 Task: Plan a event for the business model canvas workshop.
Action: Mouse moved to (147, 324)
Screenshot: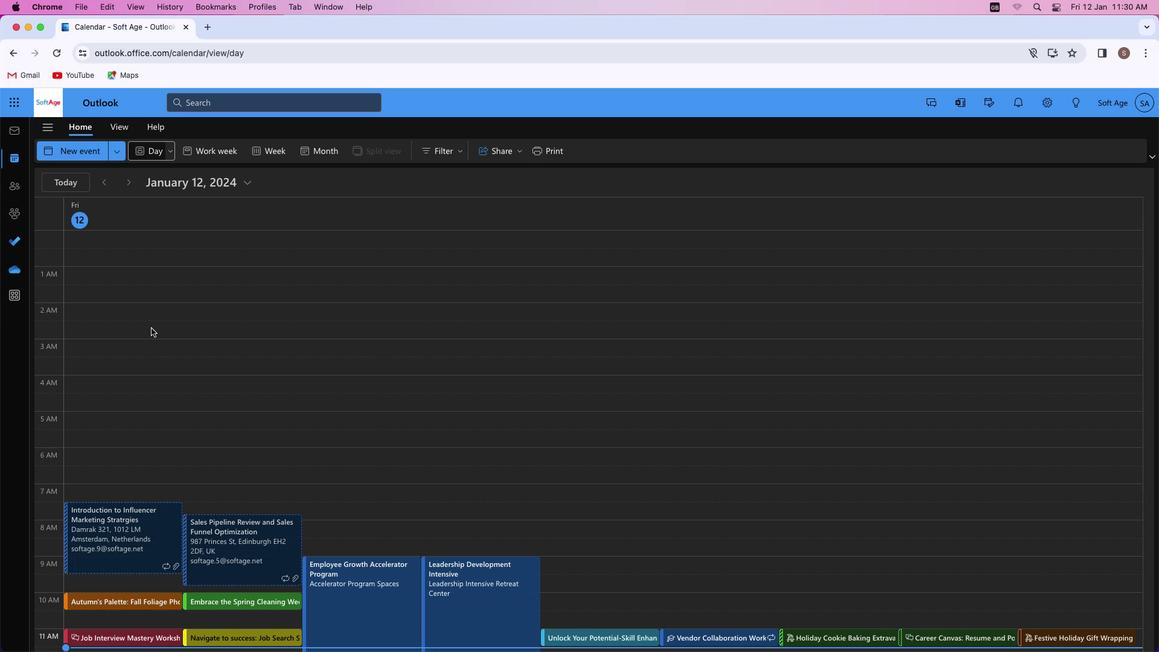 
Action: Mouse pressed left at (147, 324)
Screenshot: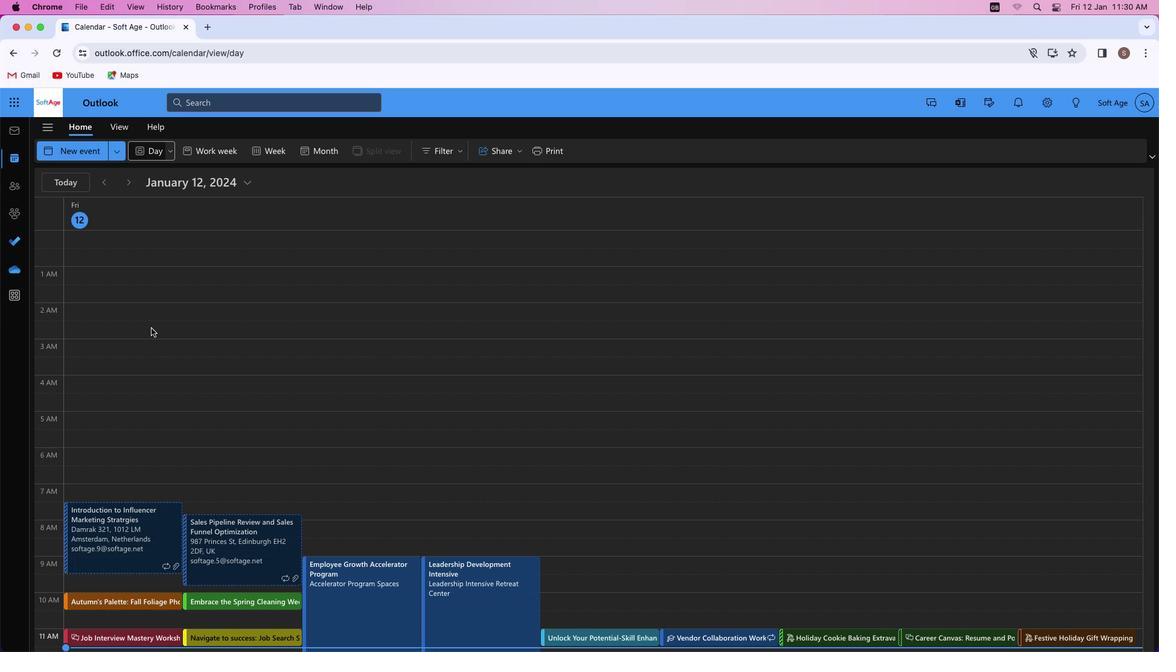 
Action: Mouse moved to (71, 143)
Screenshot: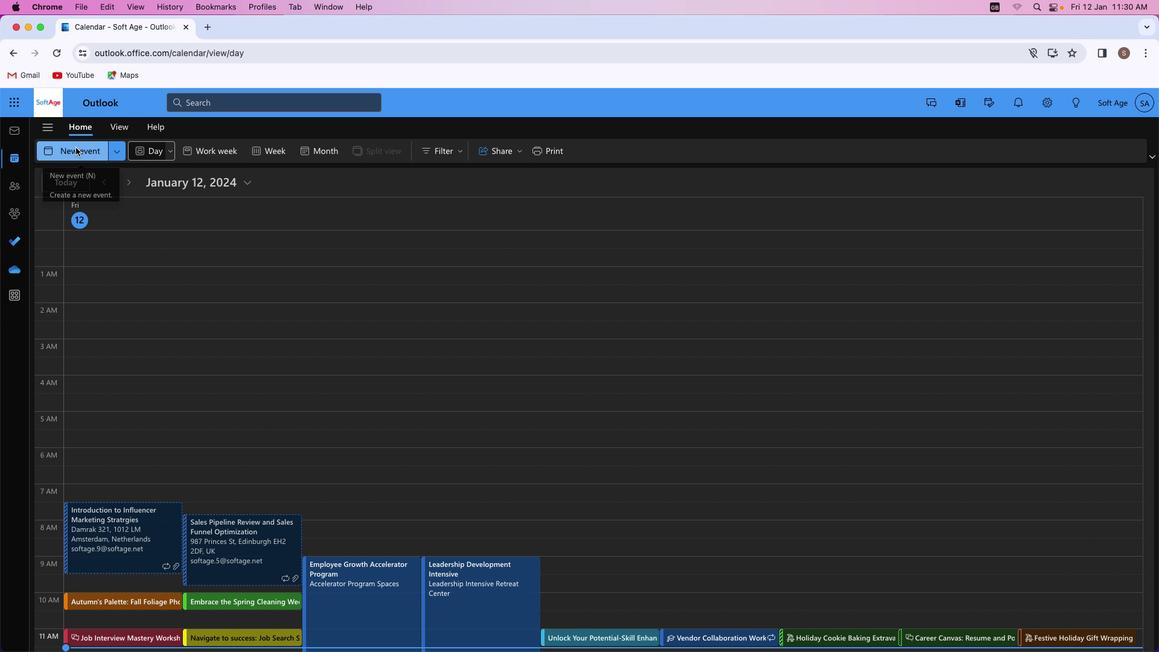 
Action: Mouse pressed left at (71, 143)
Screenshot: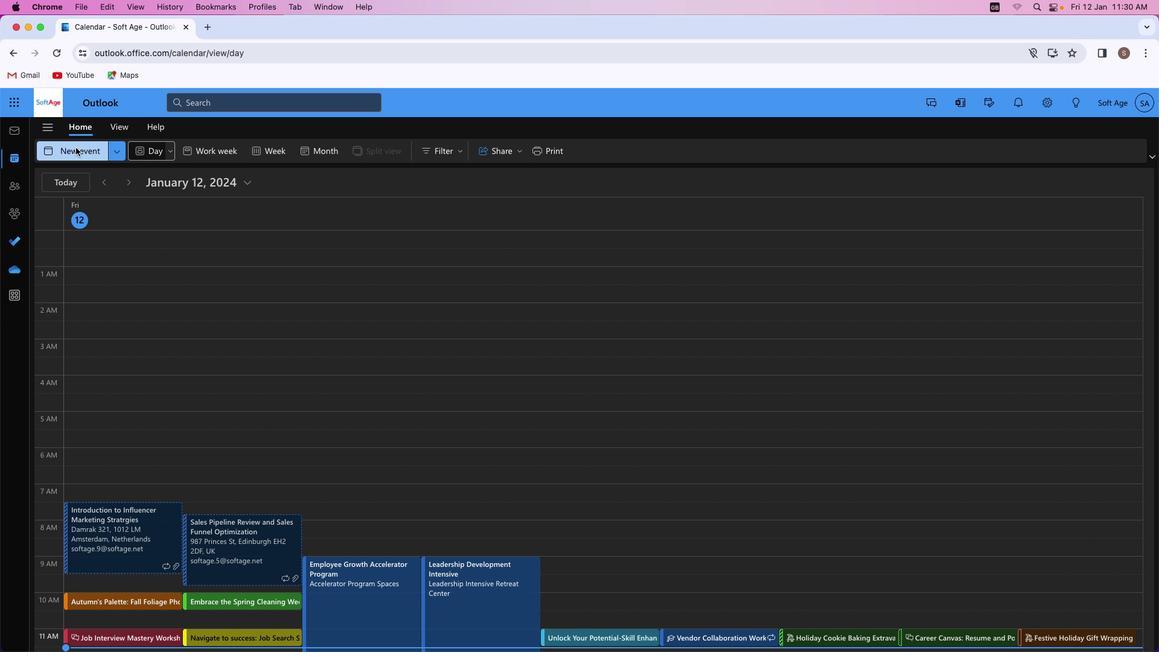 
Action: Mouse moved to (309, 224)
Screenshot: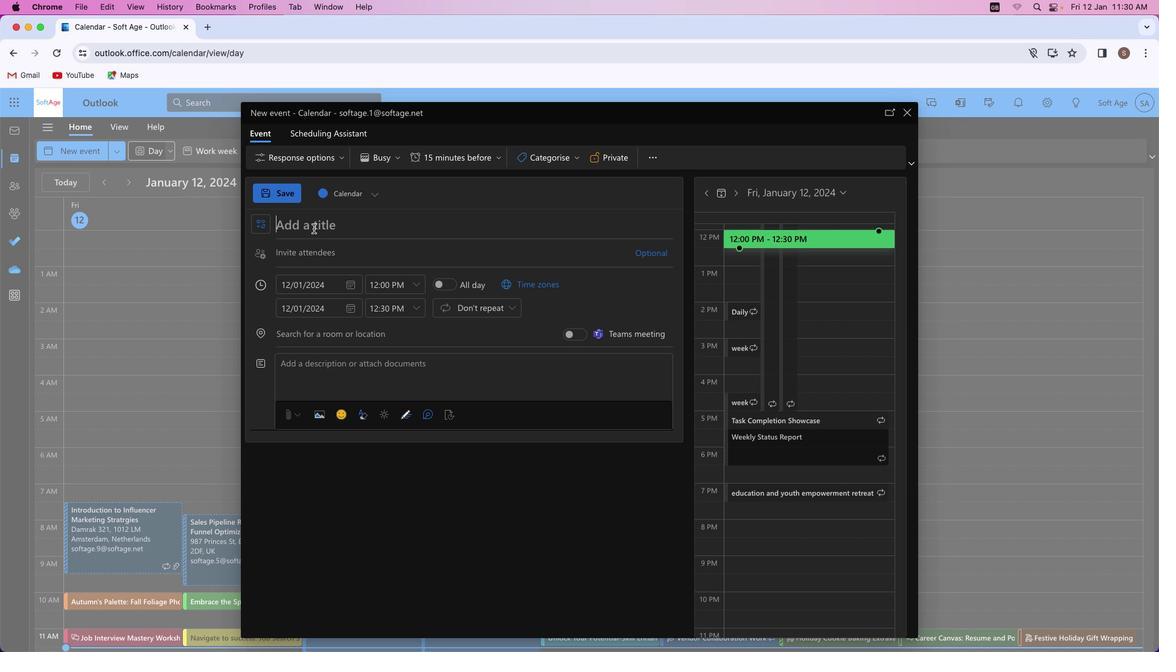 
Action: Mouse pressed left at (309, 224)
Screenshot: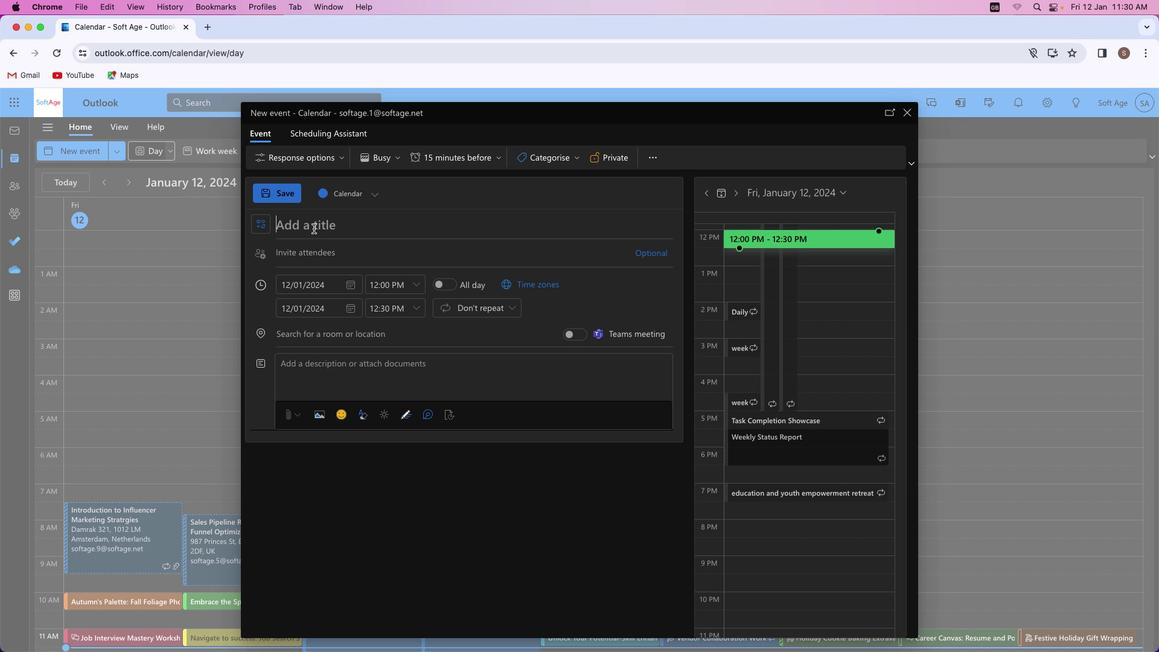 
Action: Key pressed Key.shift_r'B''l''u''e''p''r''i''n''t'Key.spaceKey.shift_r'B''r''i''l''l''i''a''n''c''e'Key.shift_r':'Key.spaceKey.shift'B''u''s''i''n''e''s''s'Key.spaceKey.shift_r'M''o''d''e''l'Key.spaceKey.shift'C''a''n''v''a''s'Key.spaceKey.shift'W''o''r''k''s''h''o''p'
Screenshot: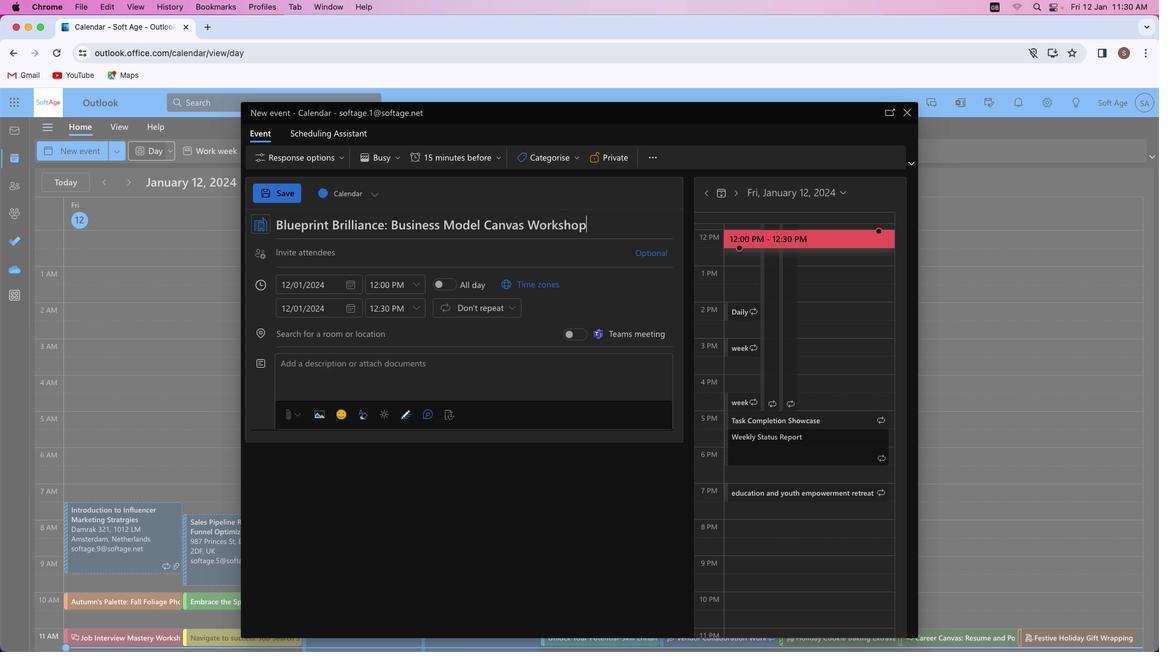 
Action: Mouse moved to (283, 248)
Screenshot: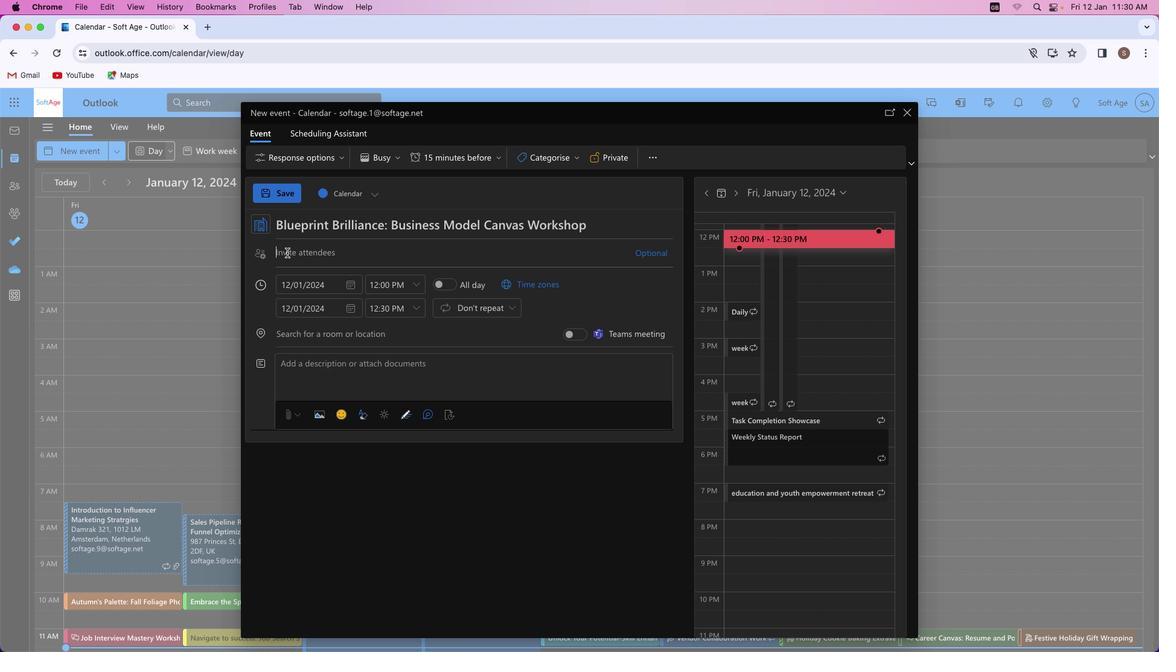 
Action: Mouse pressed left at (283, 248)
Screenshot: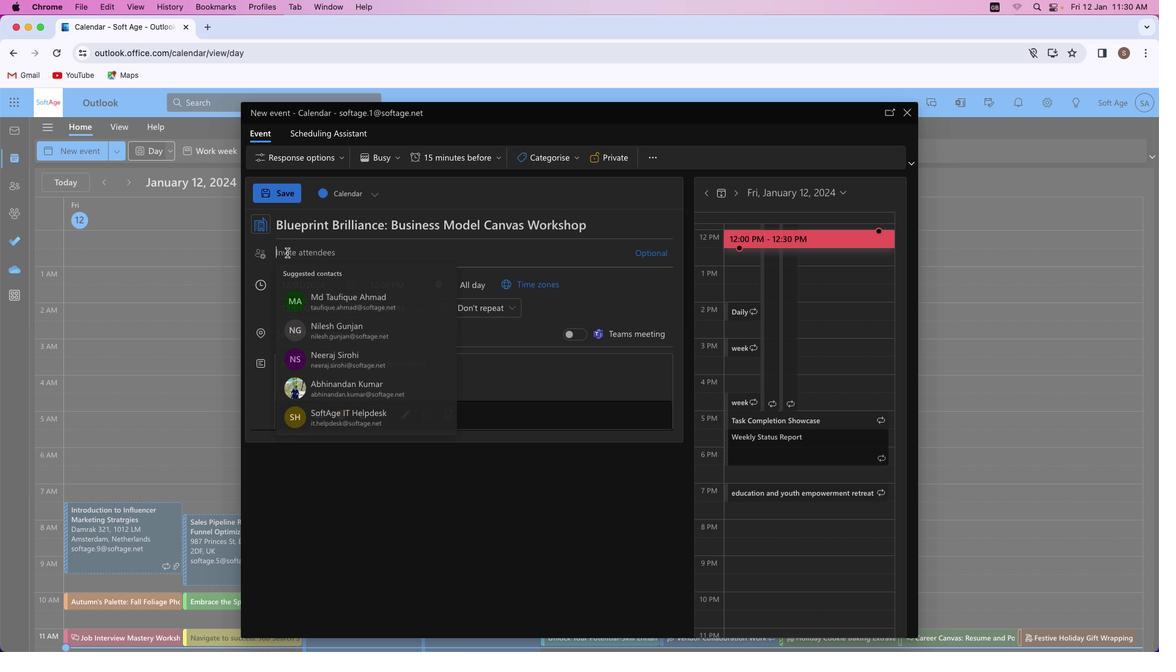 
Action: Key pressed Key.shift'A''k''a''s''h''r''a''j''p''u''t'Key.shift'@''o''u''t''l''o''o''k''.''c''o''m'
Screenshot: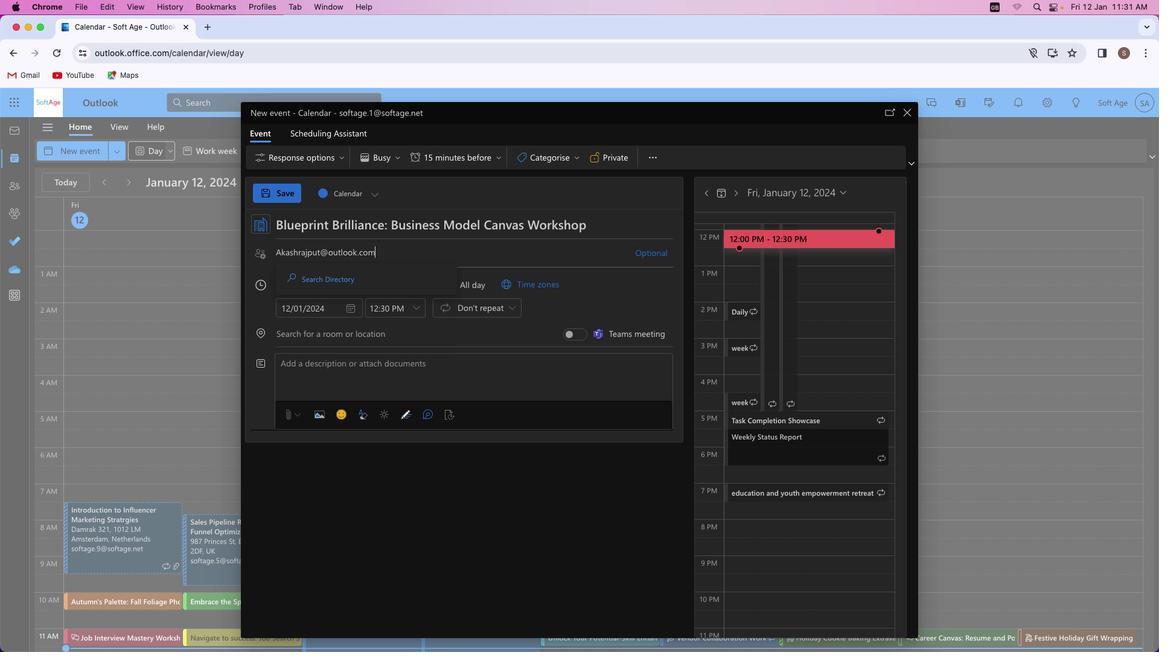 
Action: Mouse moved to (359, 270)
Screenshot: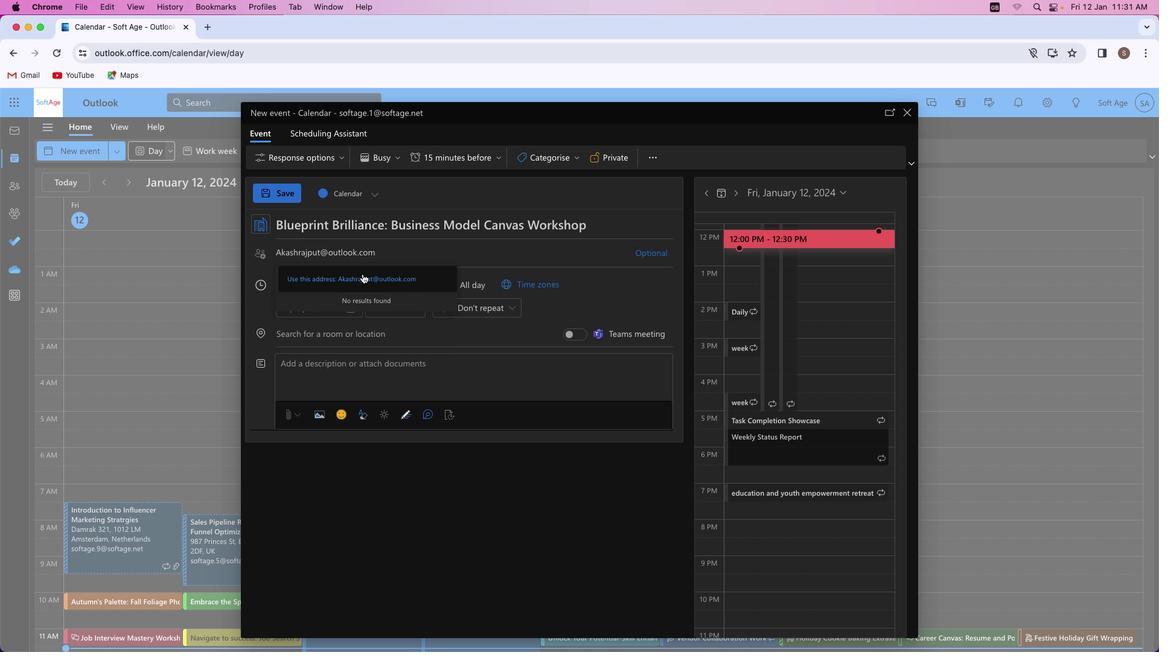 
Action: Mouse pressed left at (359, 270)
Screenshot: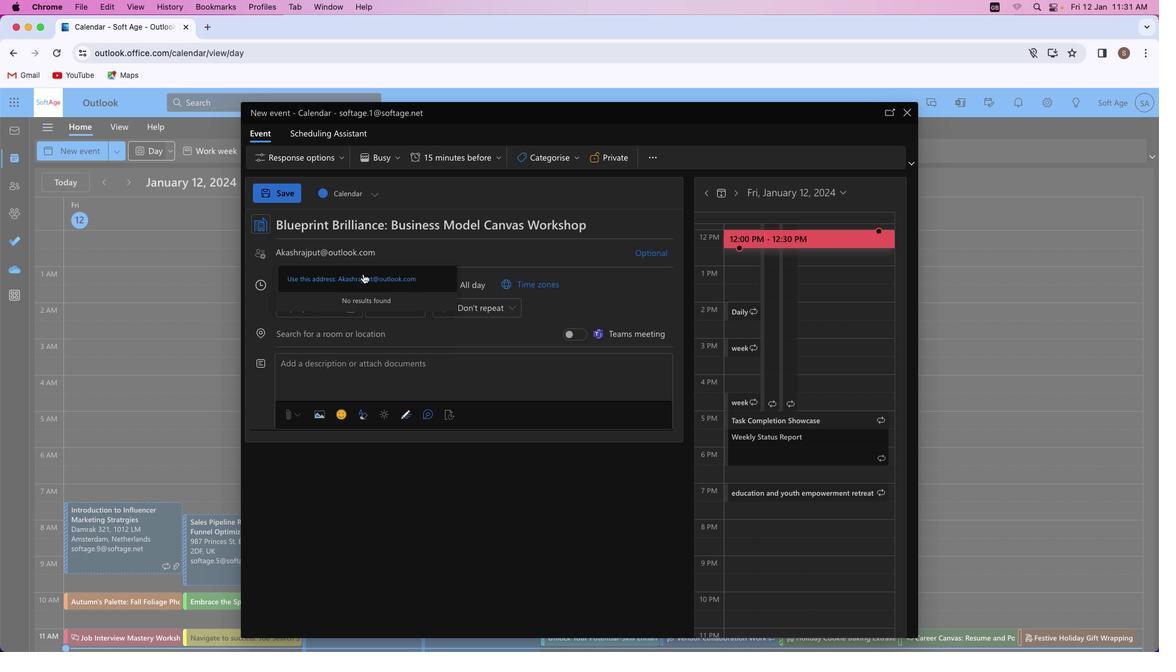 
Action: Mouse moved to (414, 274)
Screenshot: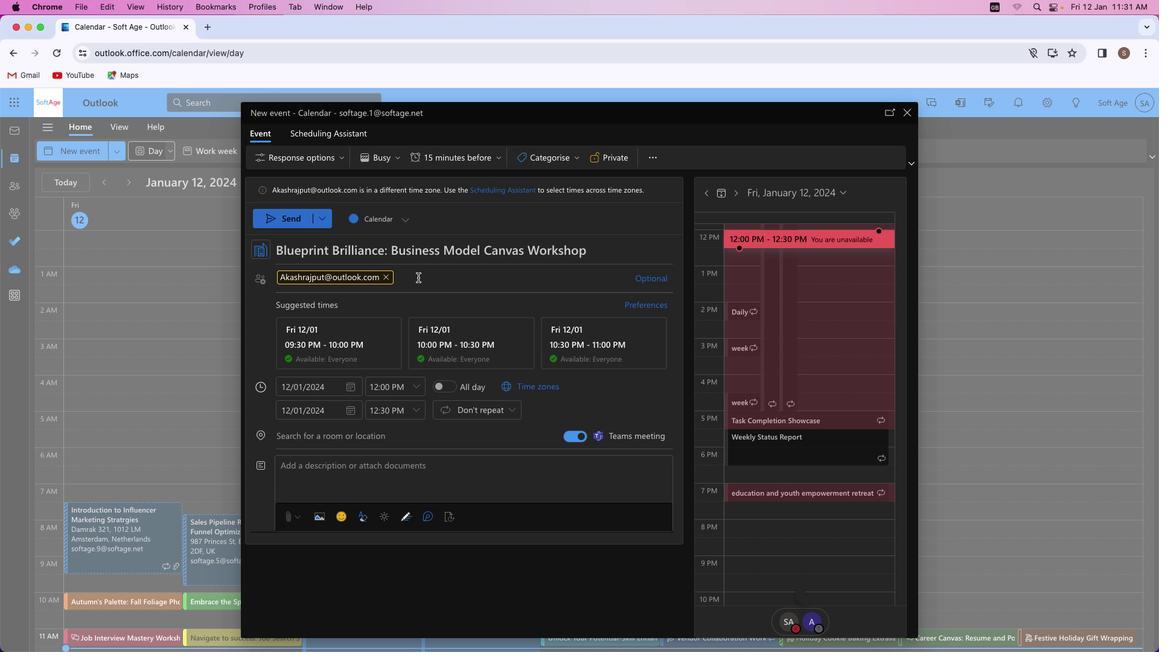 
Action: Key pressed 's''h''i''v''a''m''y''a''d''a''v''4''1'Key.shift'@''o''u''t''l''o''o''k''.''c''o''m'
Screenshot: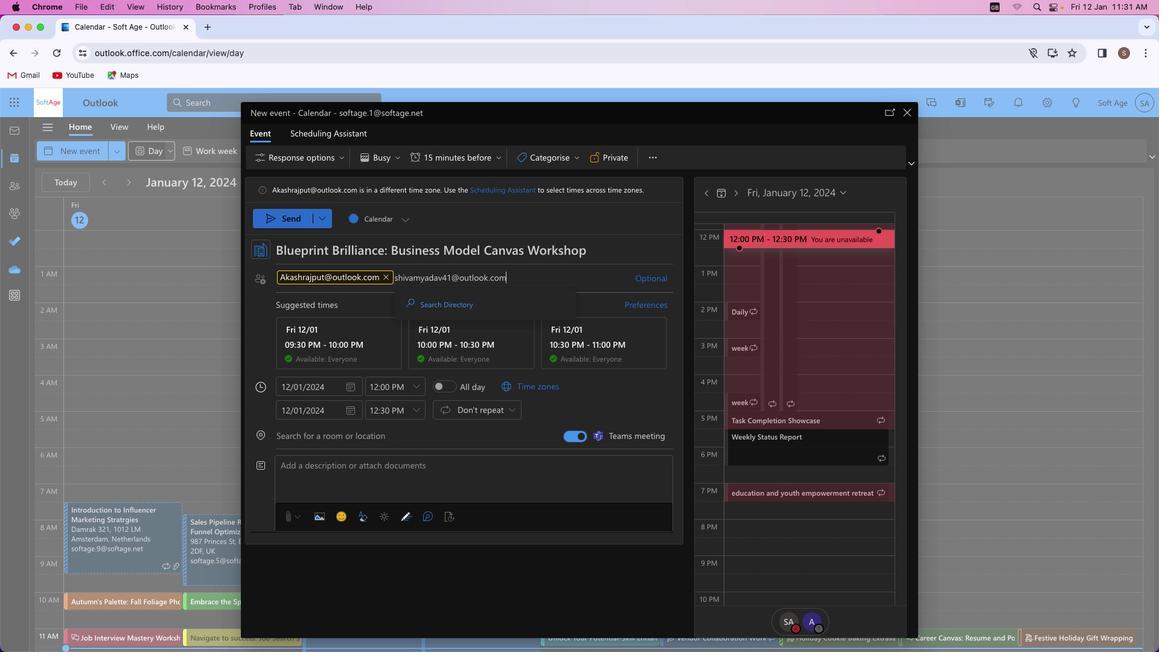 
Action: Mouse moved to (475, 299)
Screenshot: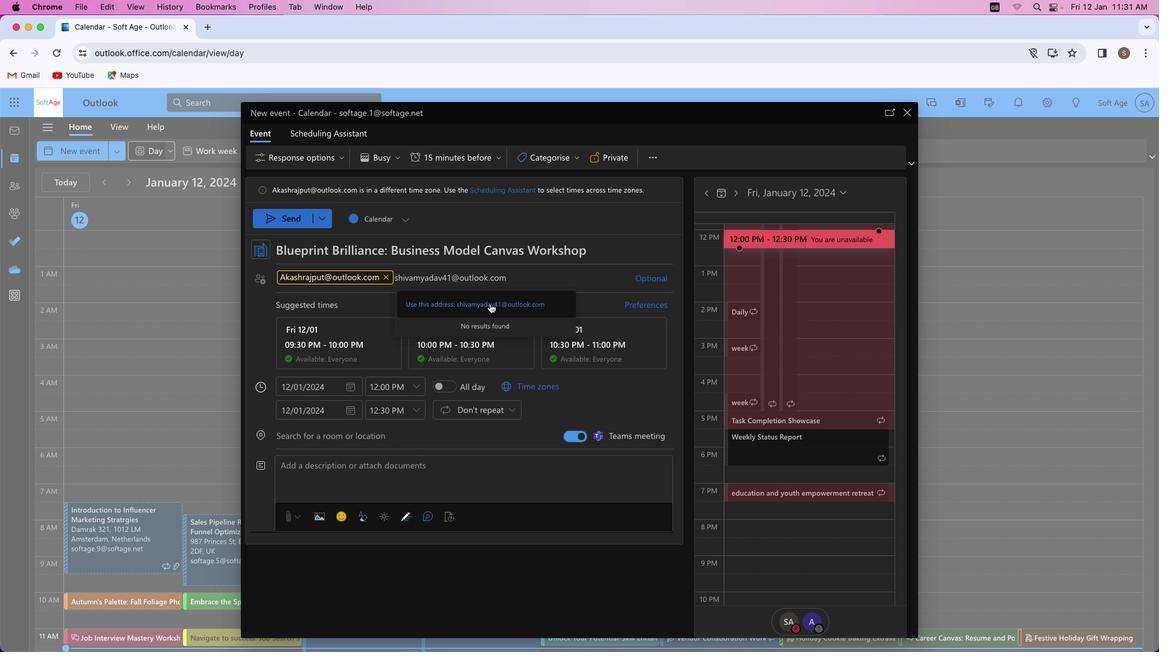 
Action: Mouse pressed left at (475, 299)
Screenshot: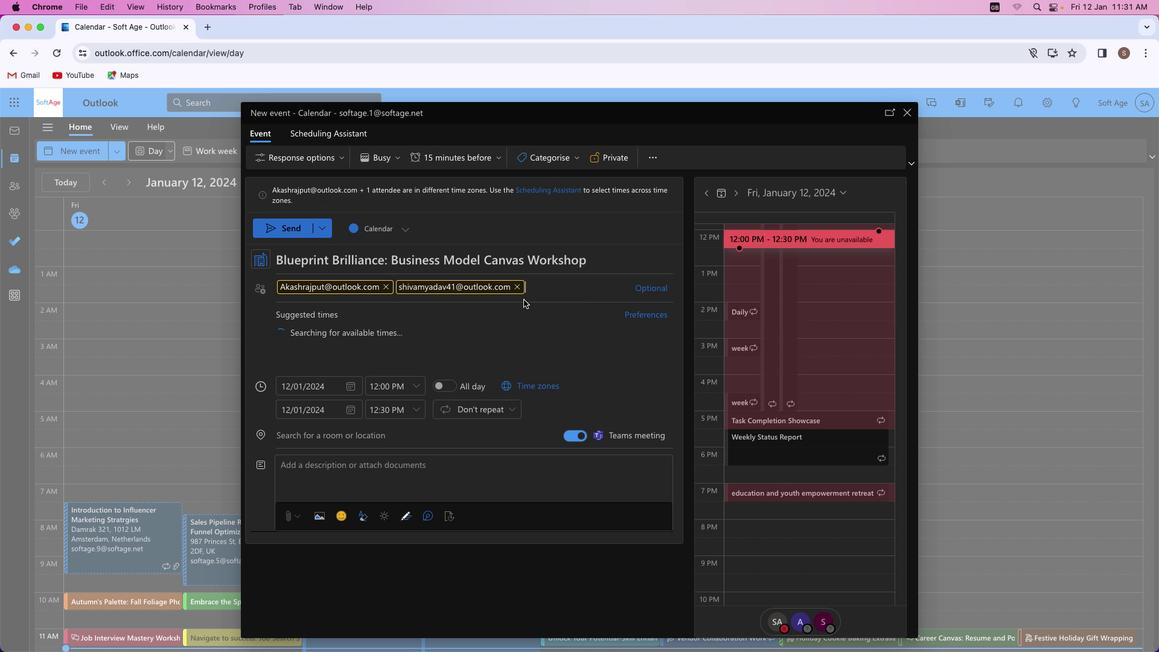 
Action: Mouse moved to (645, 289)
Screenshot: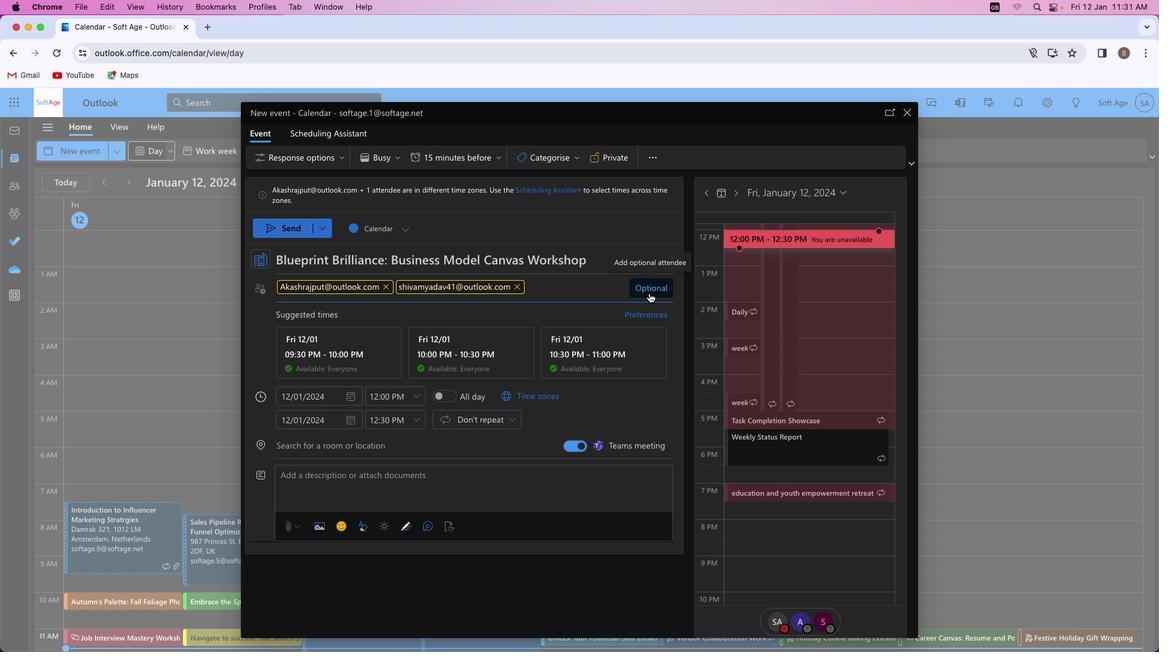 
Action: Mouse pressed left at (645, 289)
Screenshot: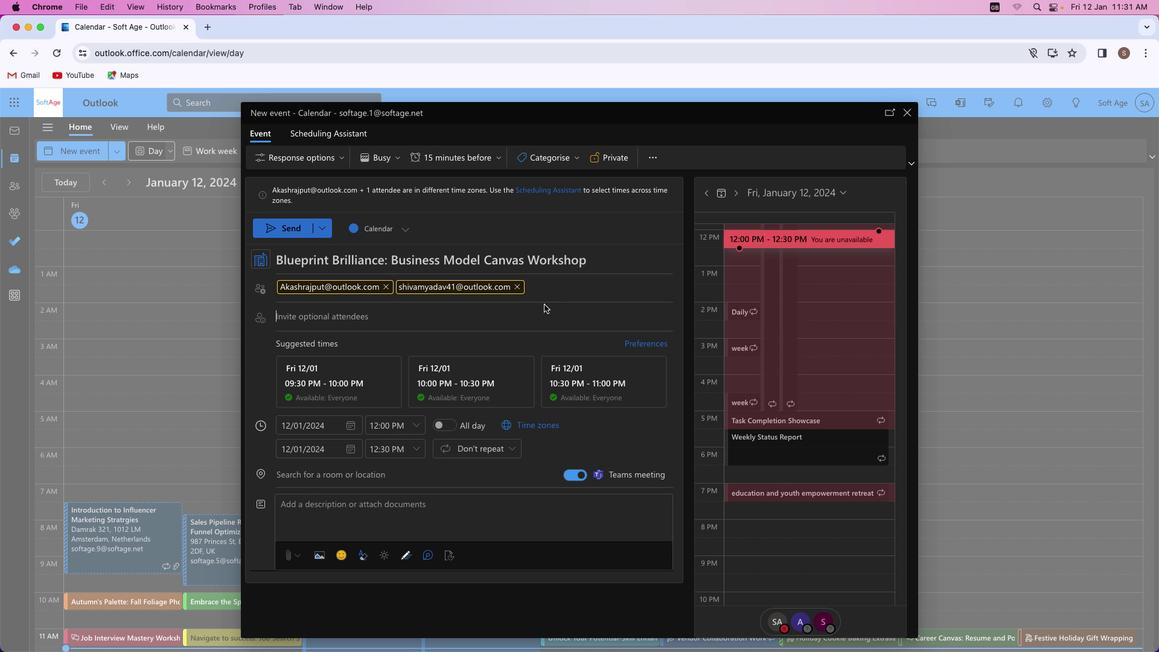 
Action: Mouse moved to (379, 317)
Screenshot: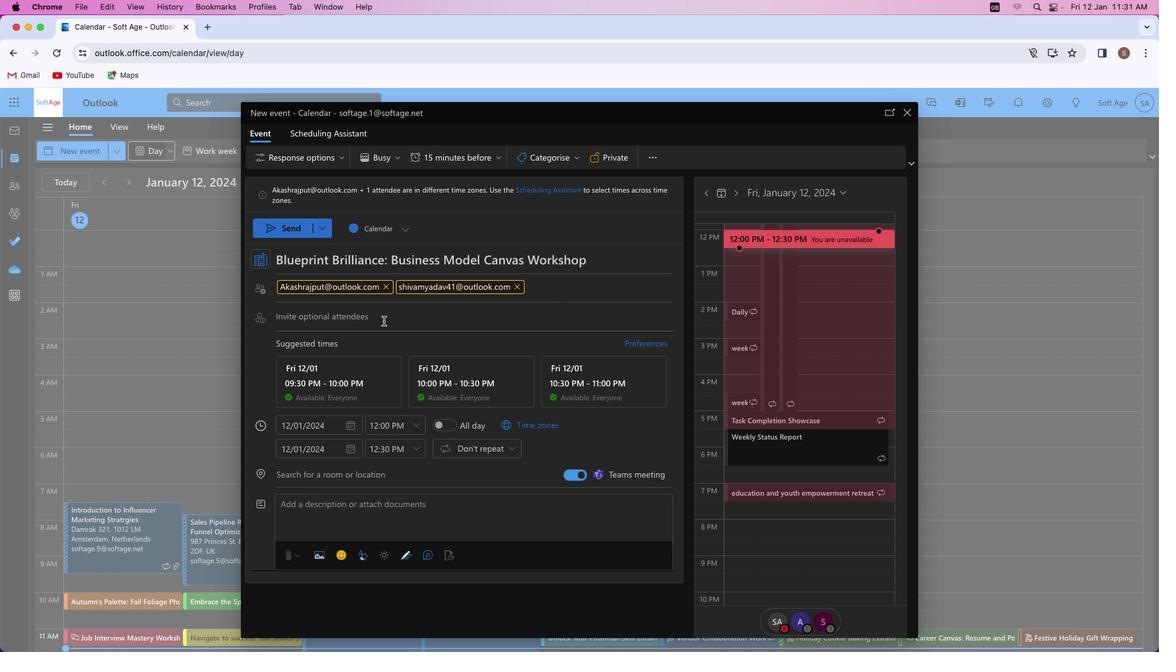 
Action: Key pressed Key.shift_r'M''u''n''e''e''s''h''k''u''m''a''r''9''7''3''2'Key.shift'@''o''u''t''l''o''o''k''.''c''o''m'
Screenshot: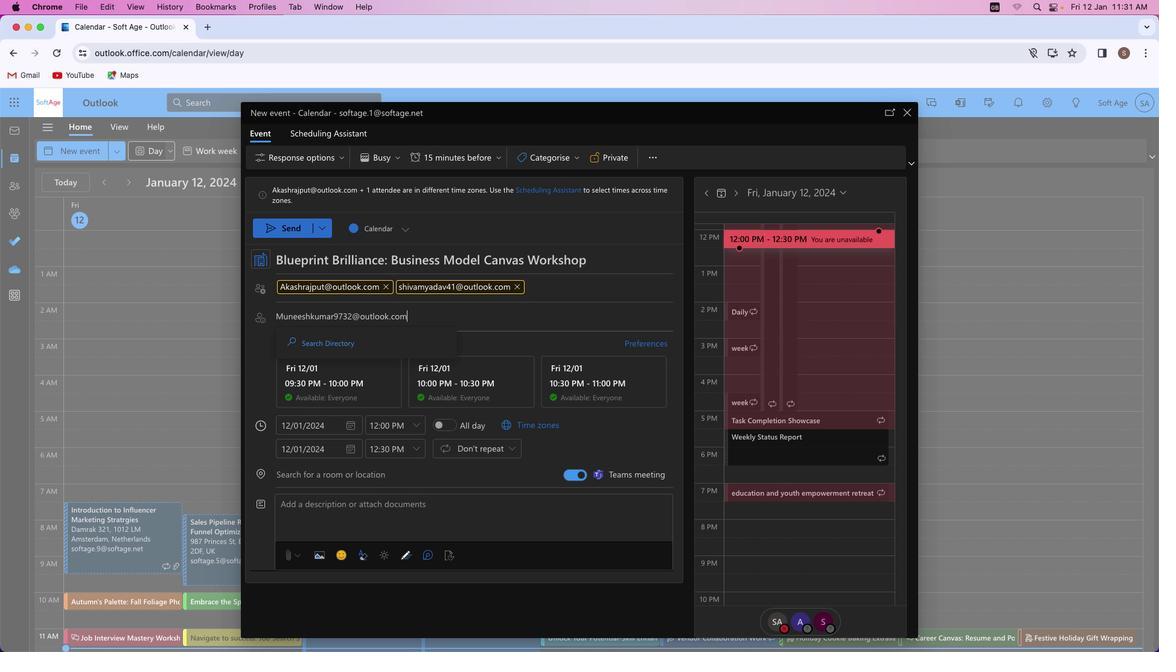 
Action: Mouse moved to (405, 334)
Screenshot: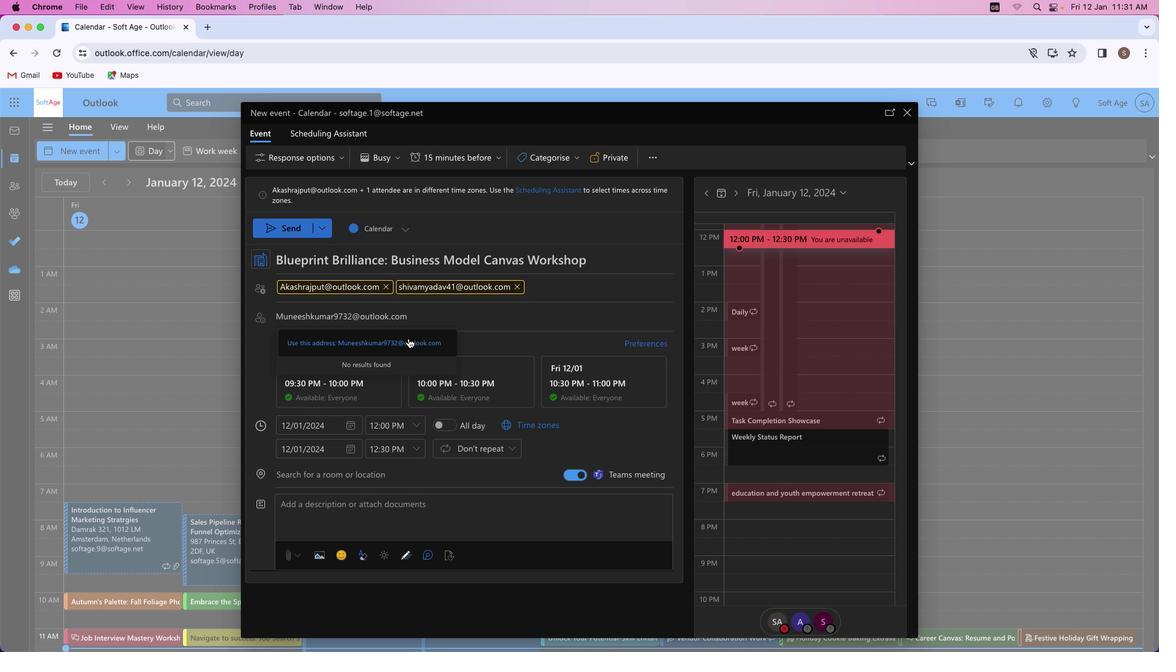 
Action: Mouse pressed left at (405, 334)
Screenshot: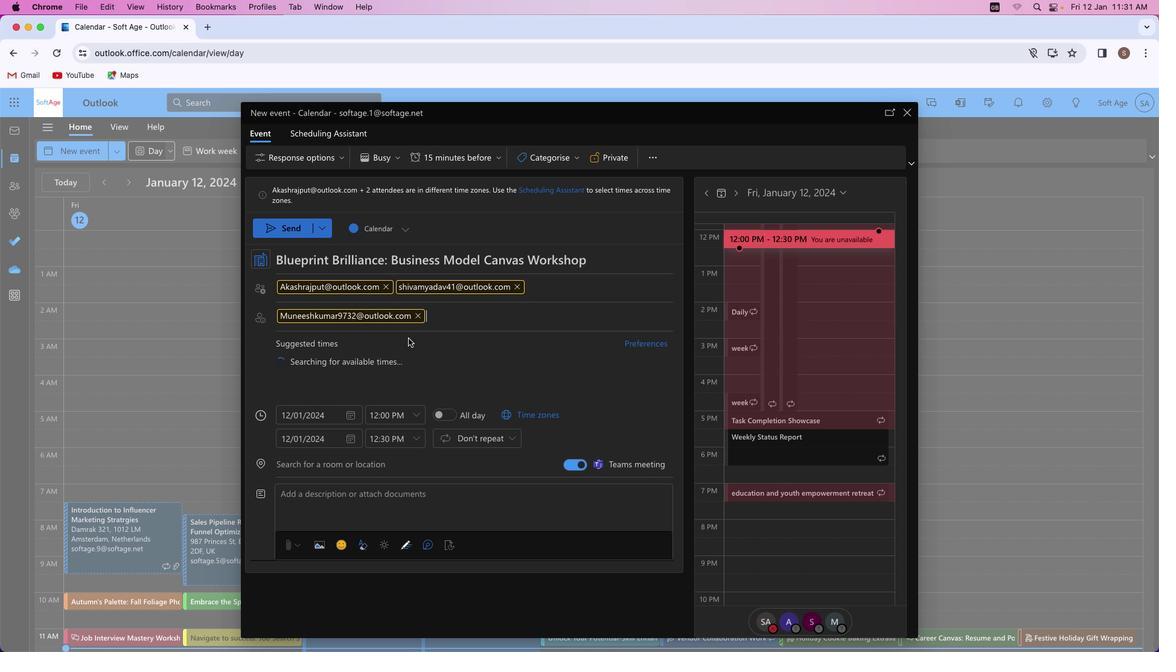 
Action: Mouse moved to (358, 471)
Screenshot: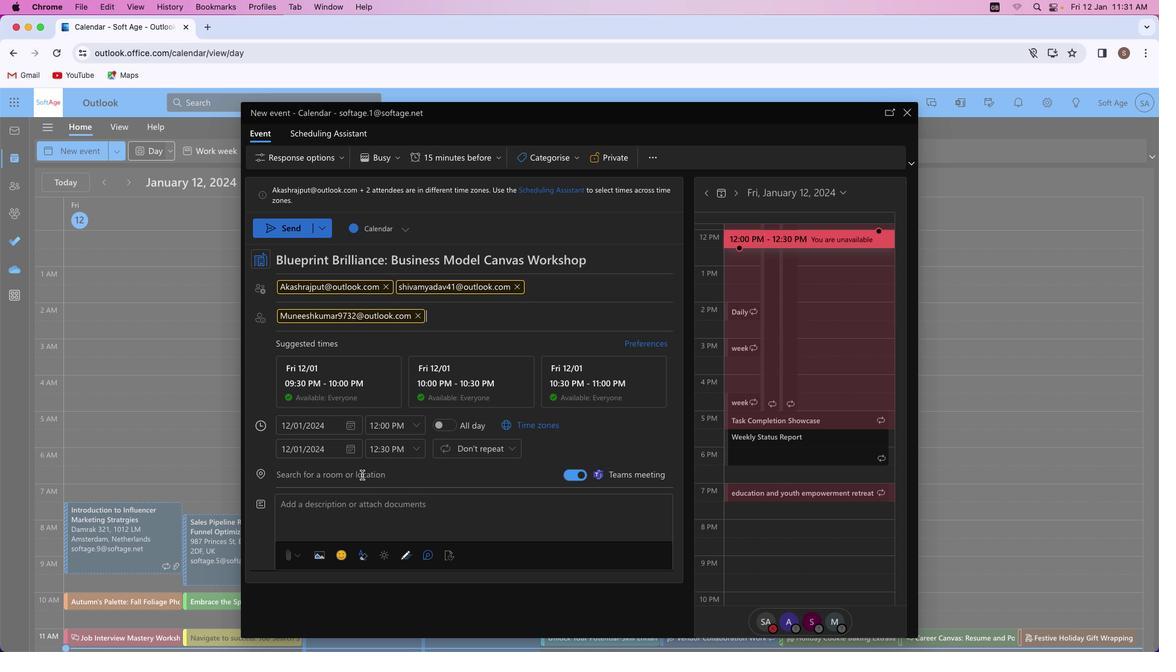 
Action: Mouse pressed left at (358, 471)
Screenshot: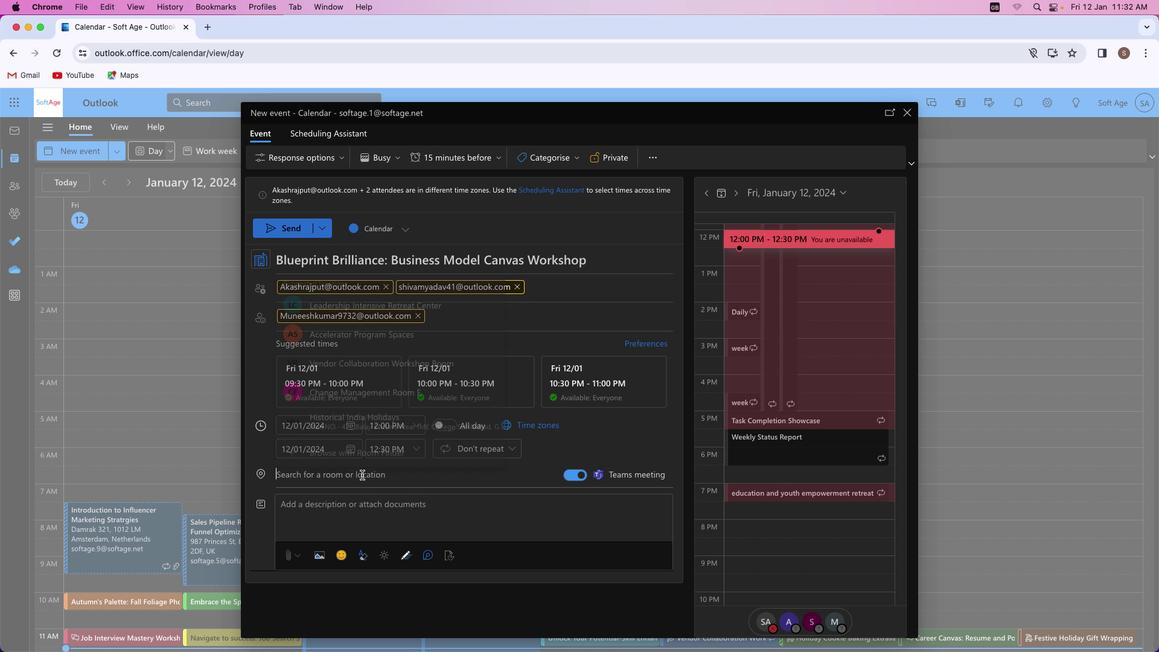 
Action: Key pressed Key.shift_r'B''u''s''i''n''e''s''s'Key.space'm''o''d''e''l'
Screenshot: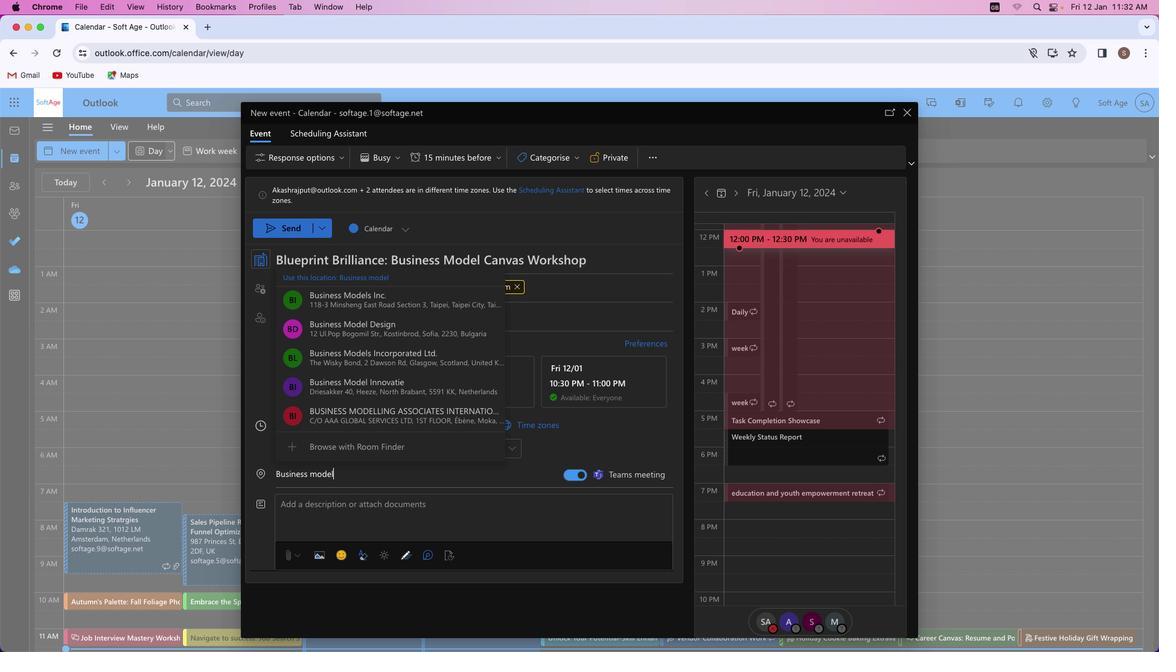
Action: Mouse moved to (350, 297)
Screenshot: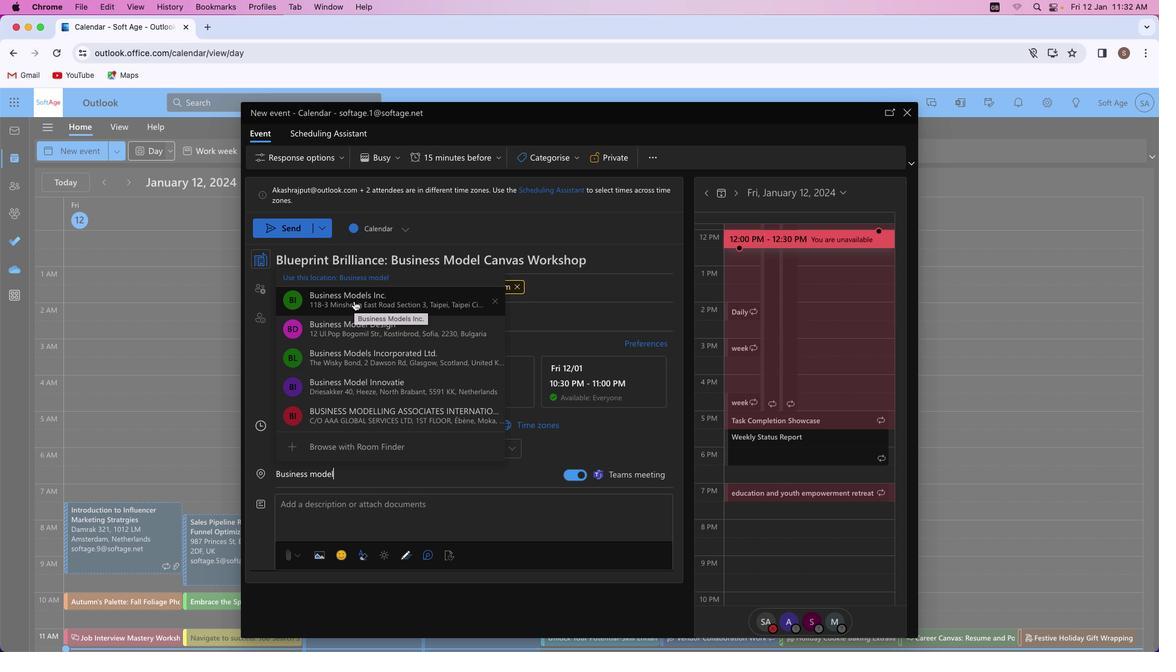 
Action: Mouse pressed left at (350, 297)
Screenshot: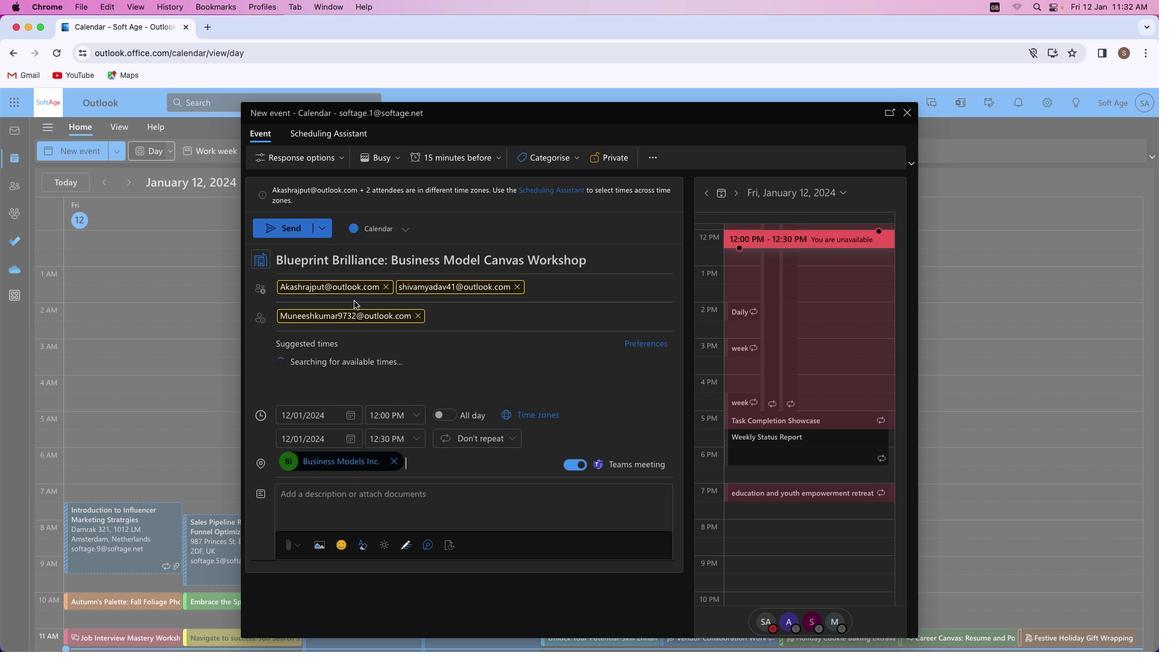 
Action: Mouse moved to (367, 503)
Screenshot: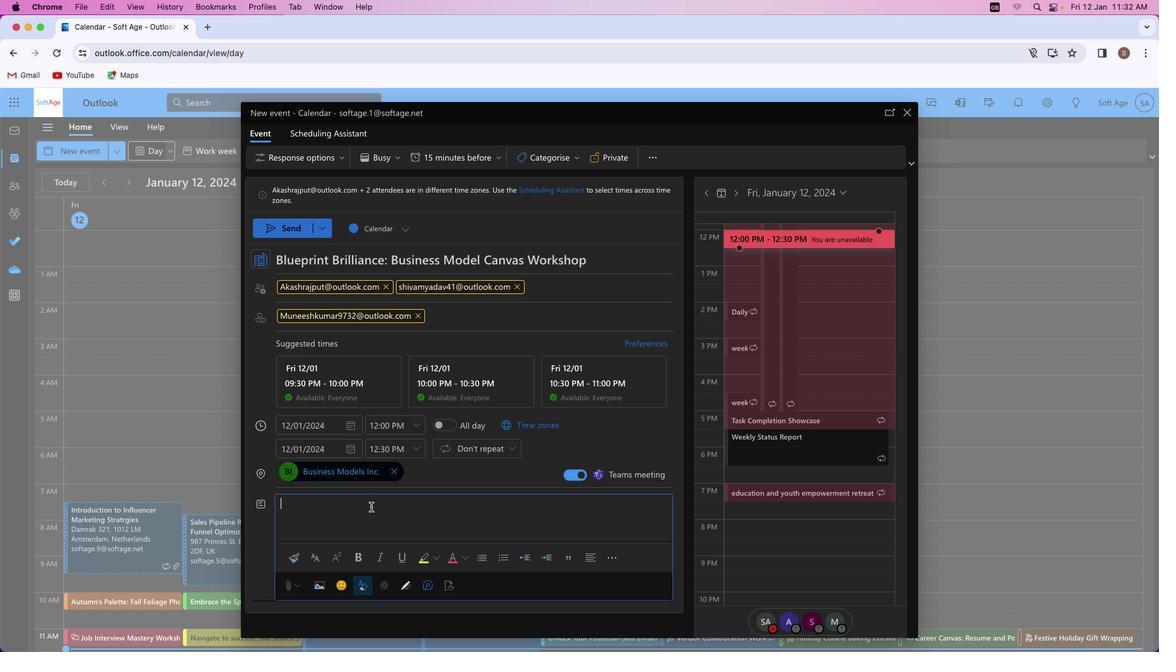 
Action: Mouse pressed left at (367, 503)
Screenshot: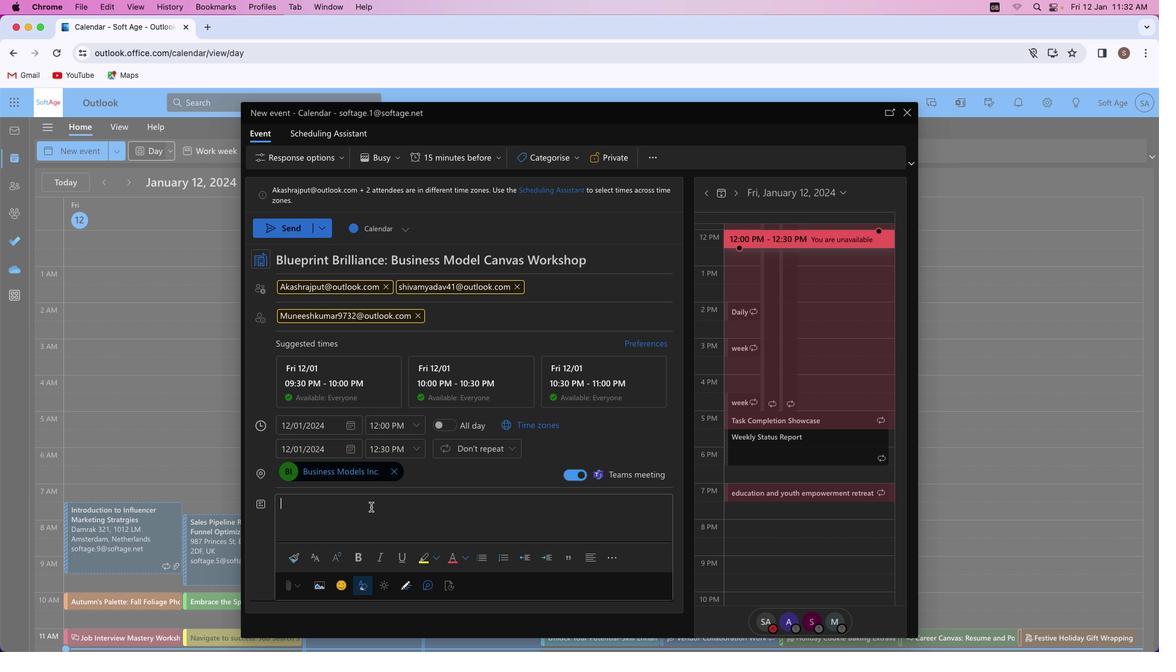 
Action: Key pressed Key.shift'C''r''a''f''t'Key.space'a'Key.space'w''i''n''n''i''n''g'Key.space'b''u''s''i''n''e''s''s'Key.space'm''o''d''e''l'Key.shift'!'Key.spaceKey.shift_r'J''o''i''n'Key.space'o''u''r'Key.space'w''o''r''k''s''h''o''p'Key.space't''o'Key.space'm''a''s''t''e''r'Key.space't''h''e'Key.spaceKey.shift'B''u''s''i''n''e''s''s'Key.space'm''o'Key.backspaceKey.backspaceKey.shift_r'M''o''d''e''l'Key.spaceKey.shift'C''a''n''v''a''s'','Key.space'r''e''f''i''n''e'Key.space'y''o''u''r'Key.space's''t''r''a''t''e''g''y'','Key.space'a''n''d'Key.space'c''h''a''r''t'Key.space'a'Key.space'c''o''u''r''s''e'Key.space'f''o''r'Key.space's''u''s''t''a''i''n''e''d'Key.space's''u''c''c''e''s''s'Key.space'i''n'Key.space't''o''d''a''y'"'"'s'Key.space'd''y''n''a''m''i''c'Key.space'm''a''r''k''e''t''s''.'
Screenshot: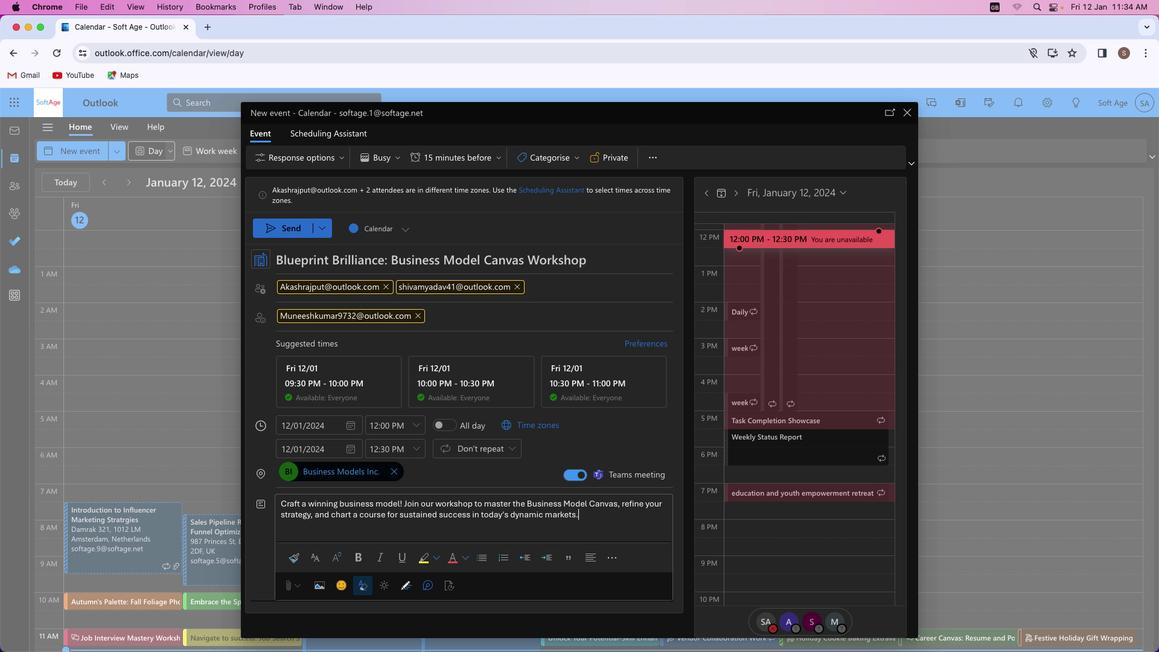 
Action: Mouse moved to (614, 502)
Screenshot: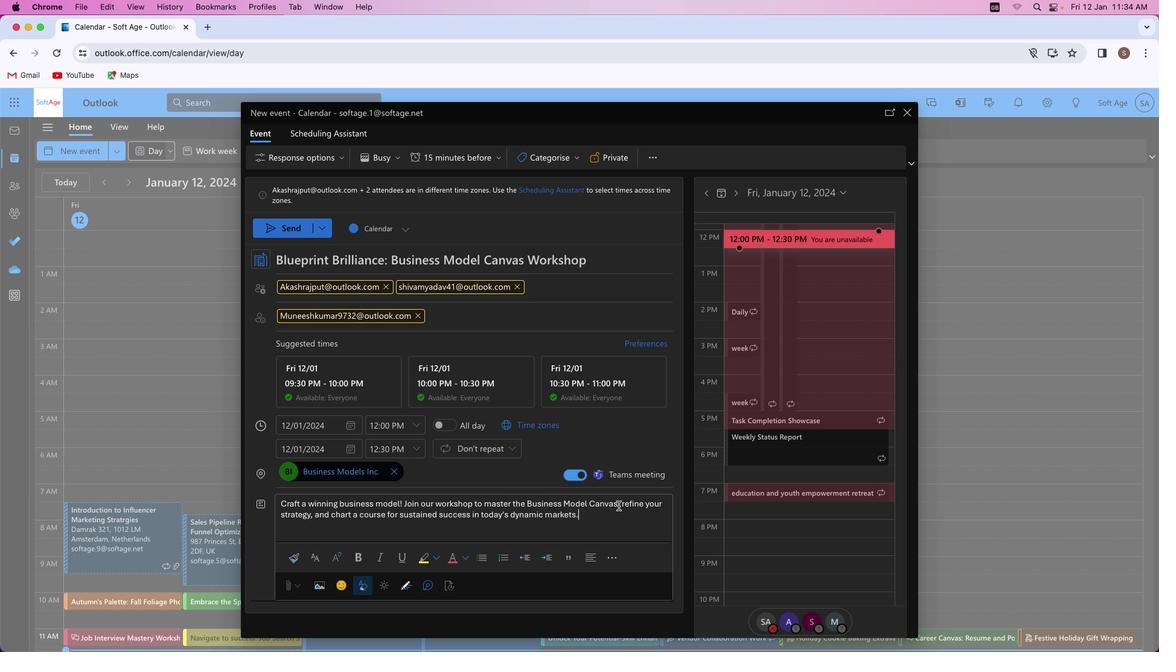 
Action: Mouse pressed left at (614, 502)
Screenshot: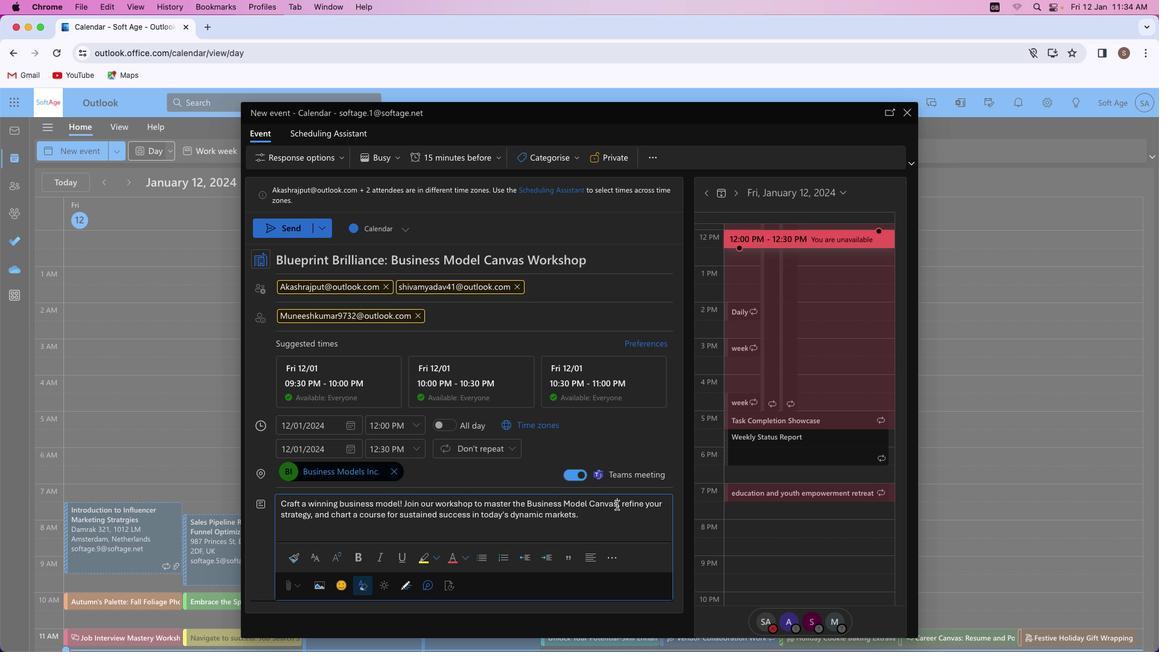
Action: Mouse moved to (630, 478)
Screenshot: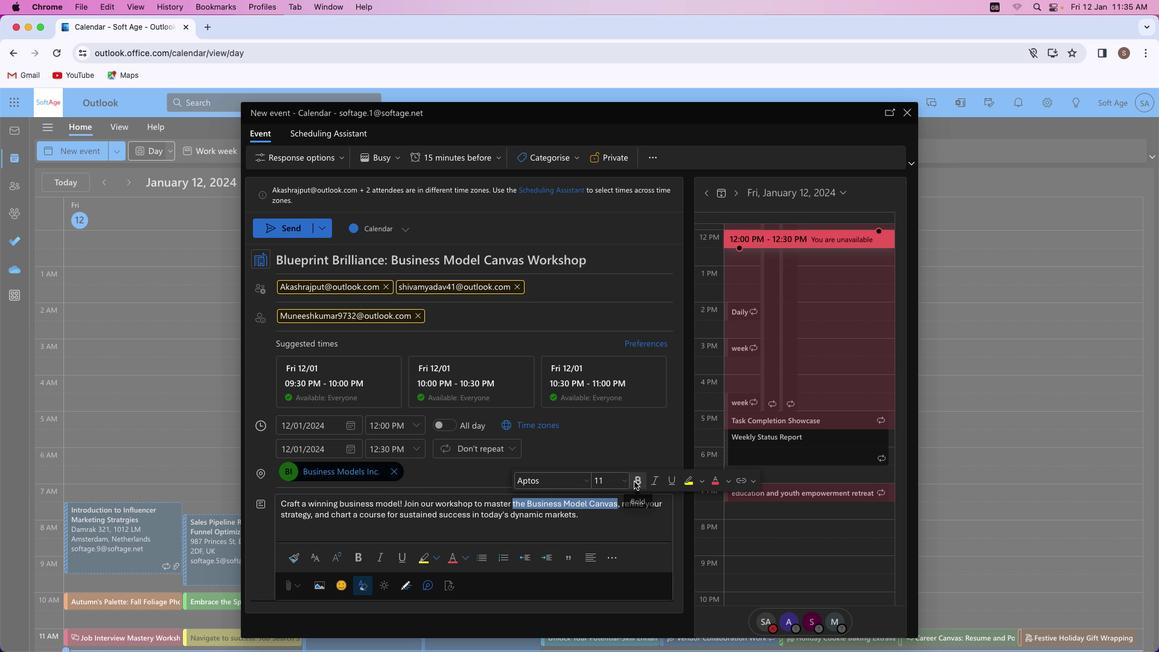 
Action: Mouse pressed left at (630, 478)
Screenshot: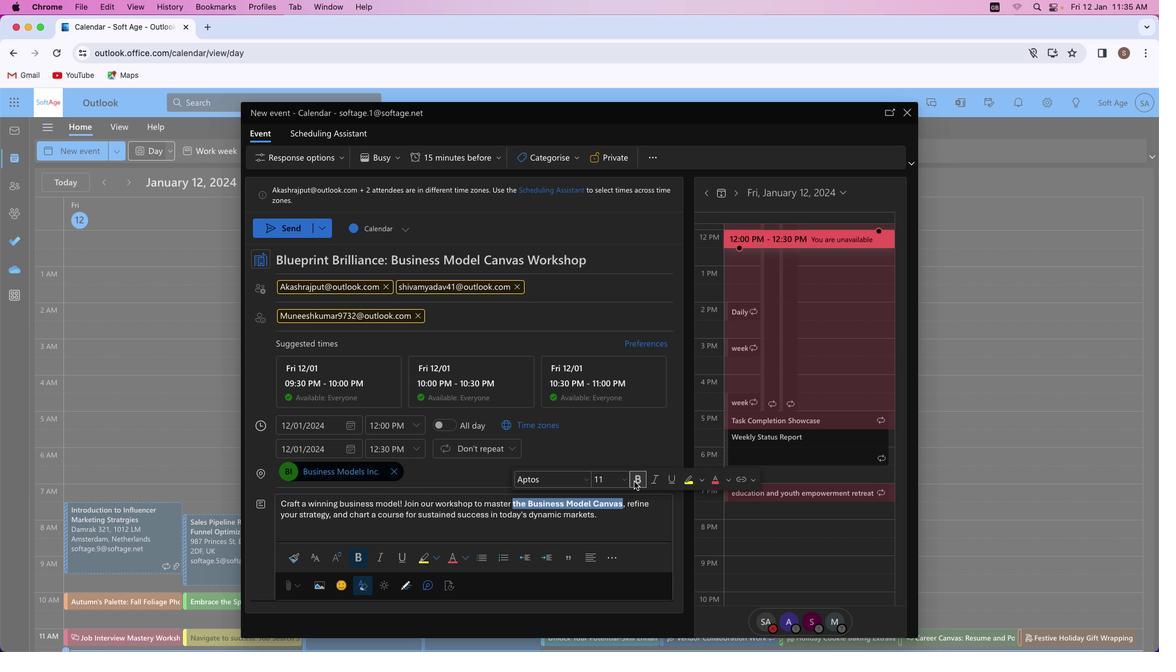 
Action: Mouse moved to (618, 508)
Screenshot: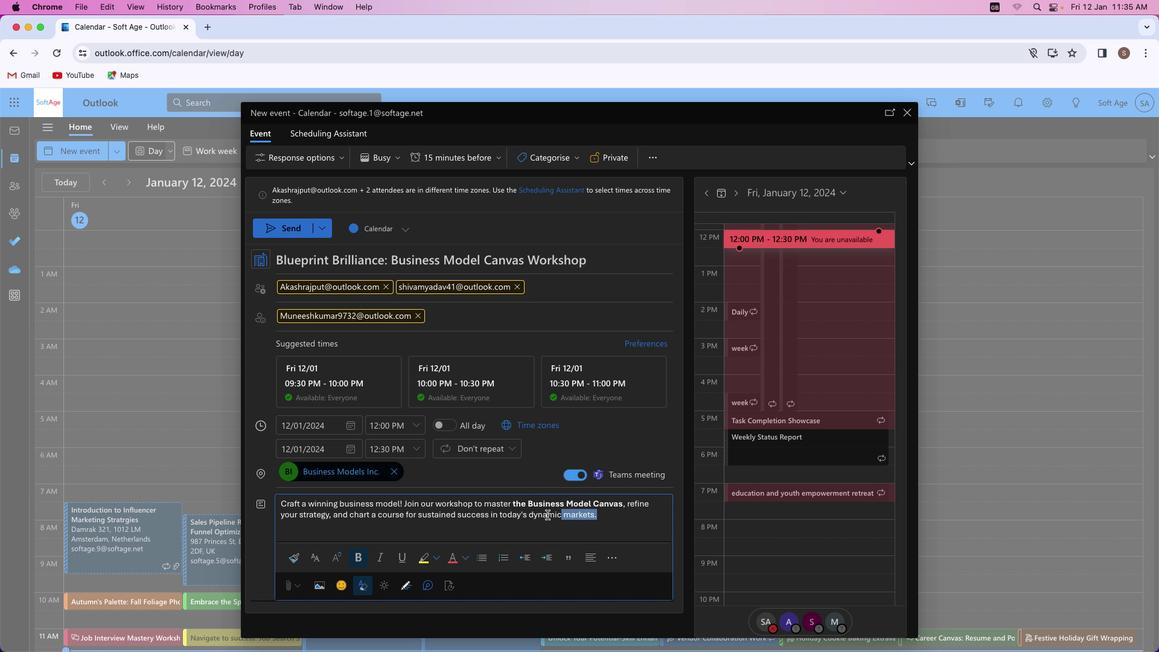 
Action: Mouse pressed left at (618, 508)
Screenshot: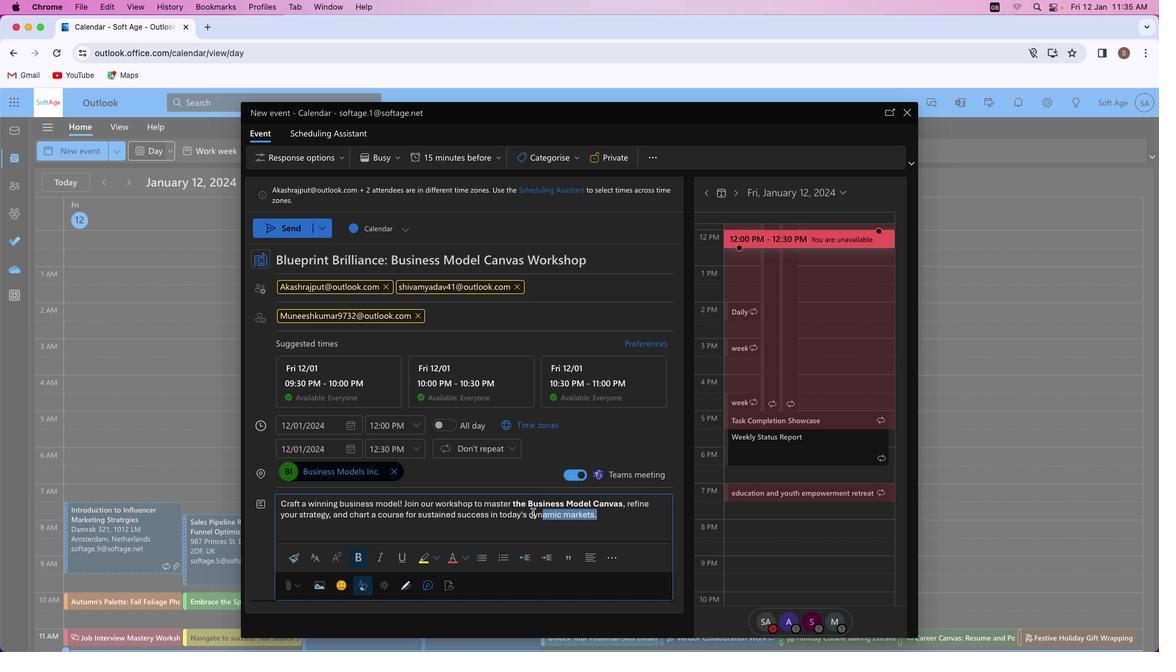 
Action: Mouse moved to (314, 553)
Screenshot: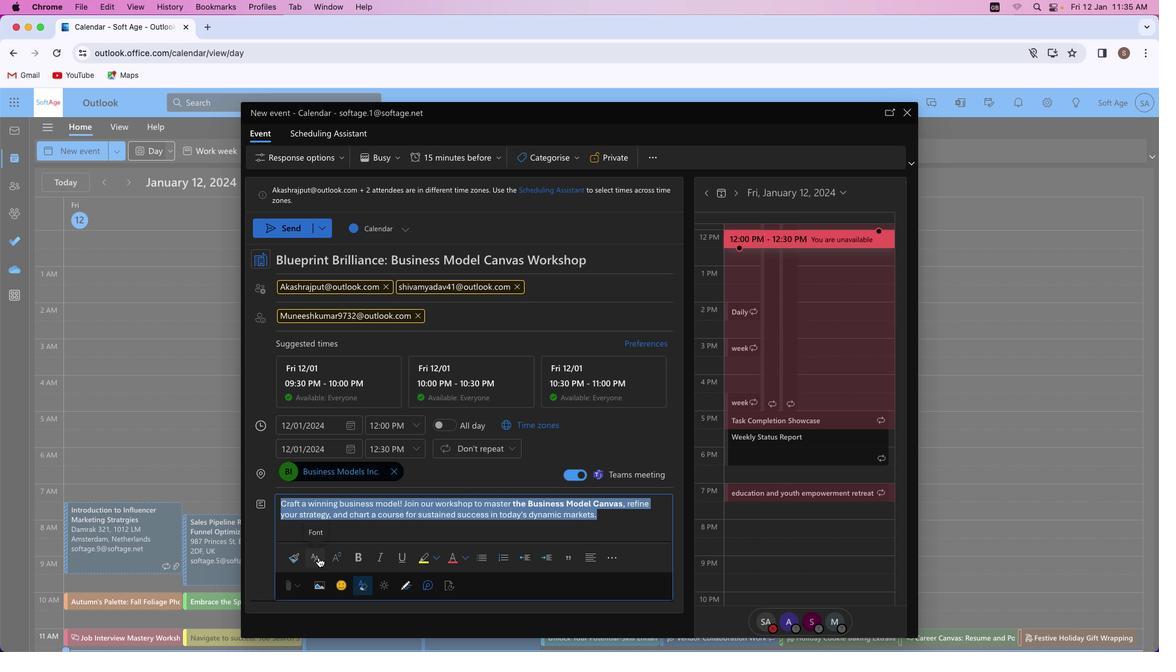 
Action: Mouse pressed left at (314, 553)
Screenshot: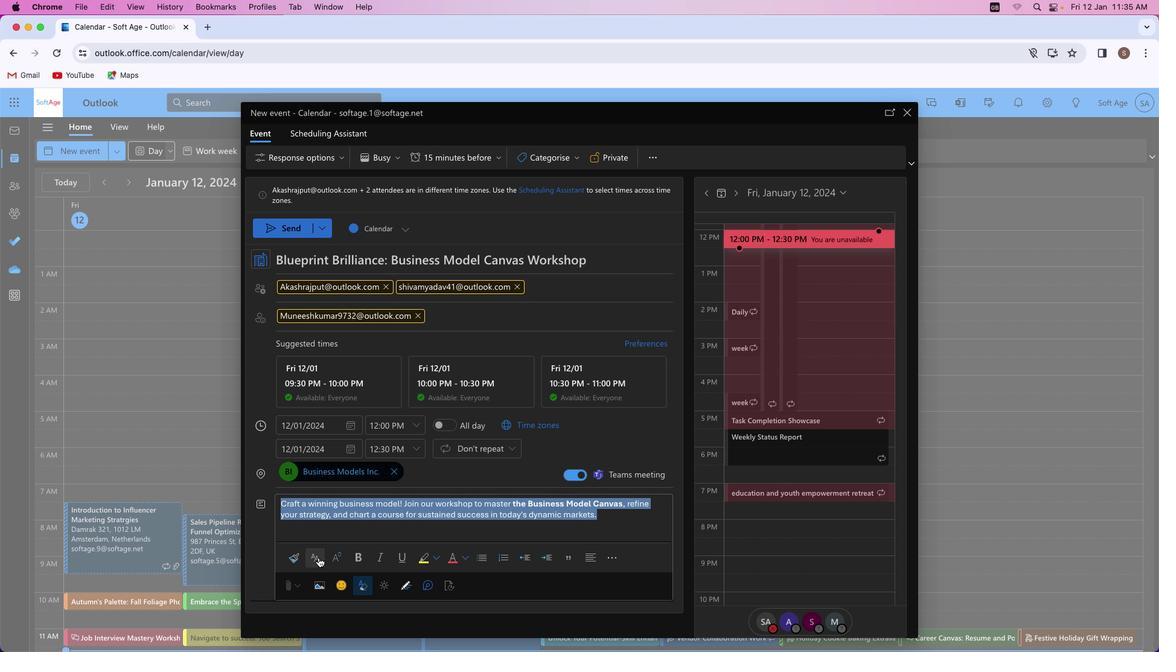 
Action: Mouse moved to (315, 495)
Screenshot: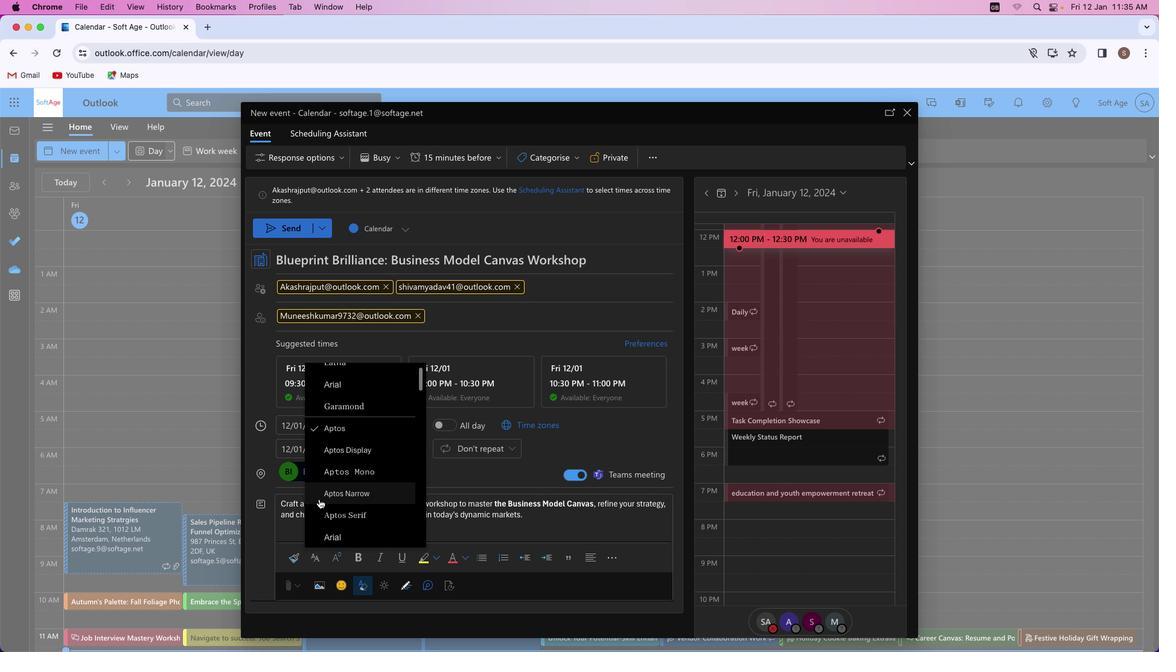 
Action: Mouse scrolled (315, 495) with delta (-3, -3)
Screenshot: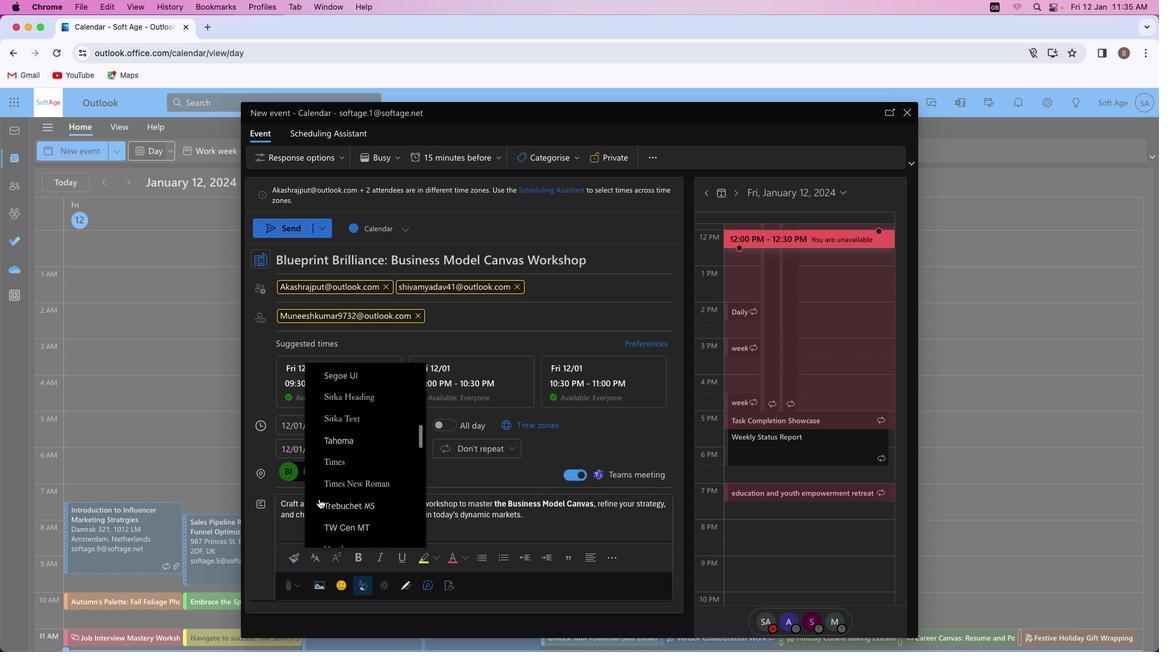 
Action: Mouse scrolled (315, 495) with delta (-3, -3)
Screenshot: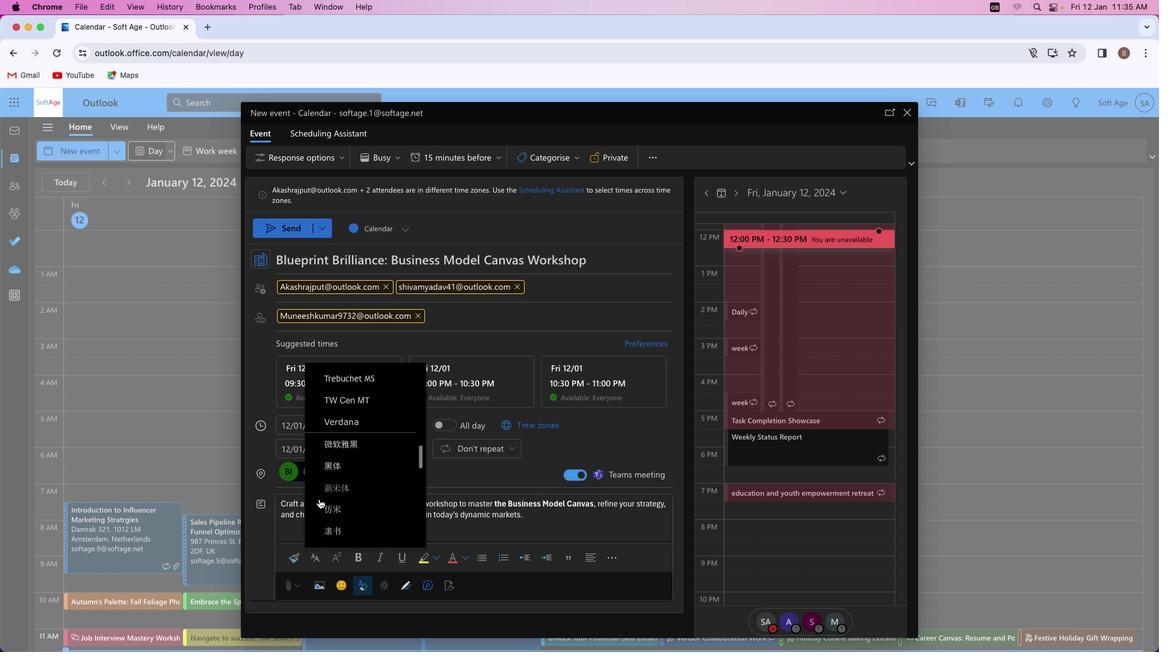 
Action: Mouse scrolled (315, 495) with delta (-3, -4)
Screenshot: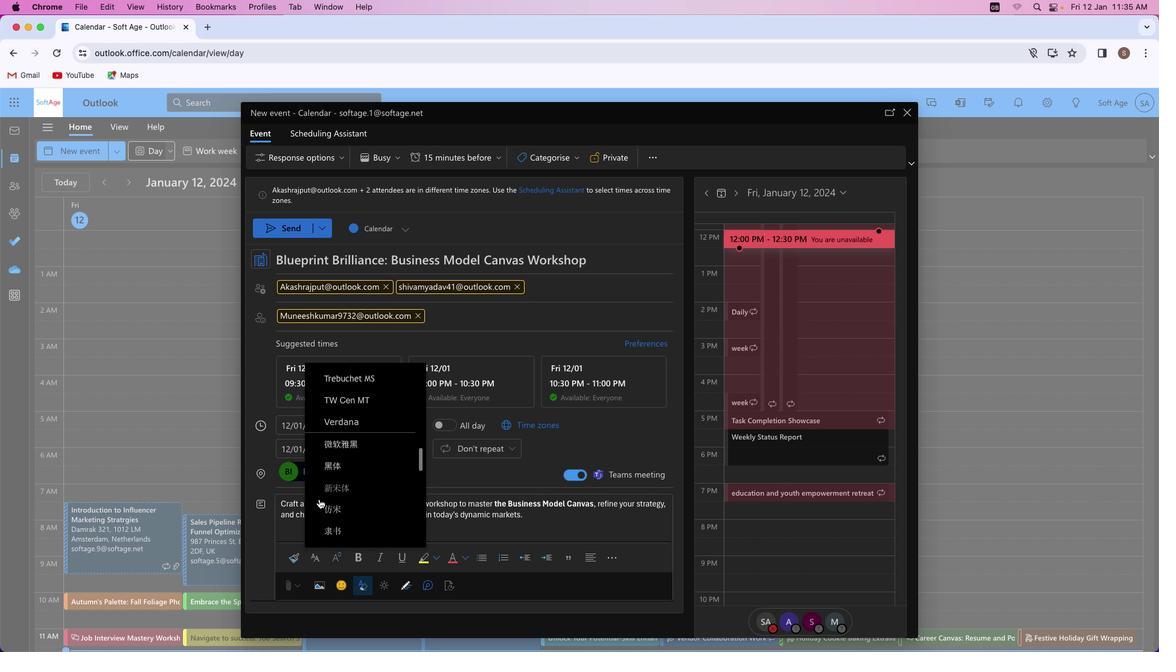 
Action: Mouse scrolled (315, 495) with delta (-3, -6)
Screenshot: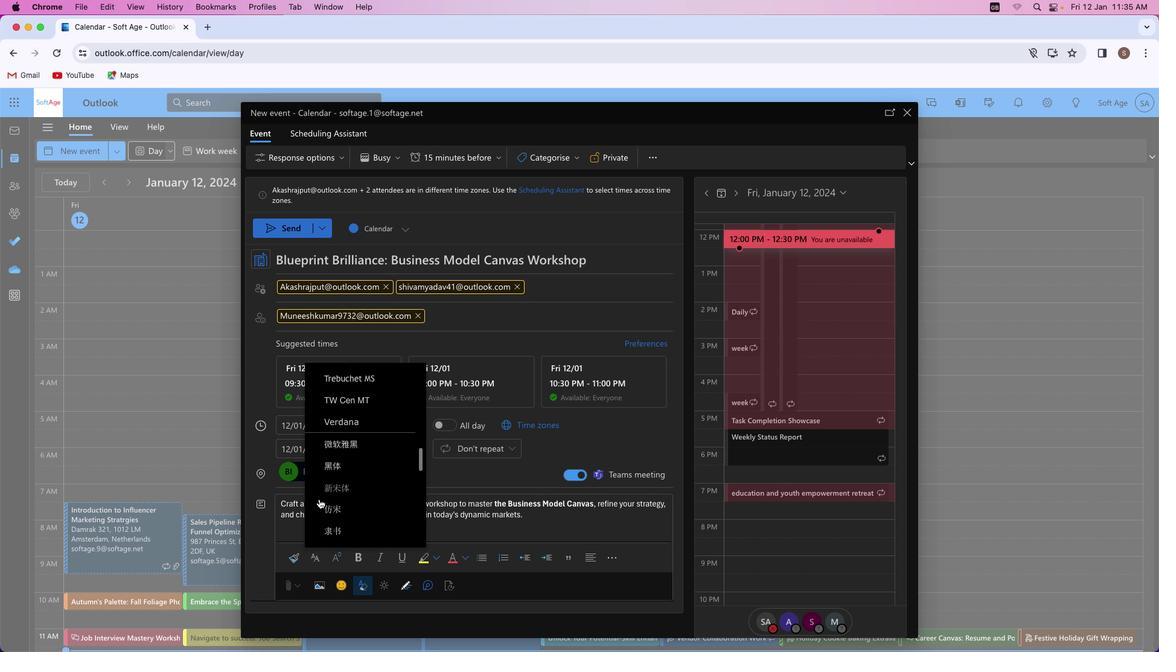 
Action: Mouse scrolled (315, 495) with delta (-3, -6)
Screenshot: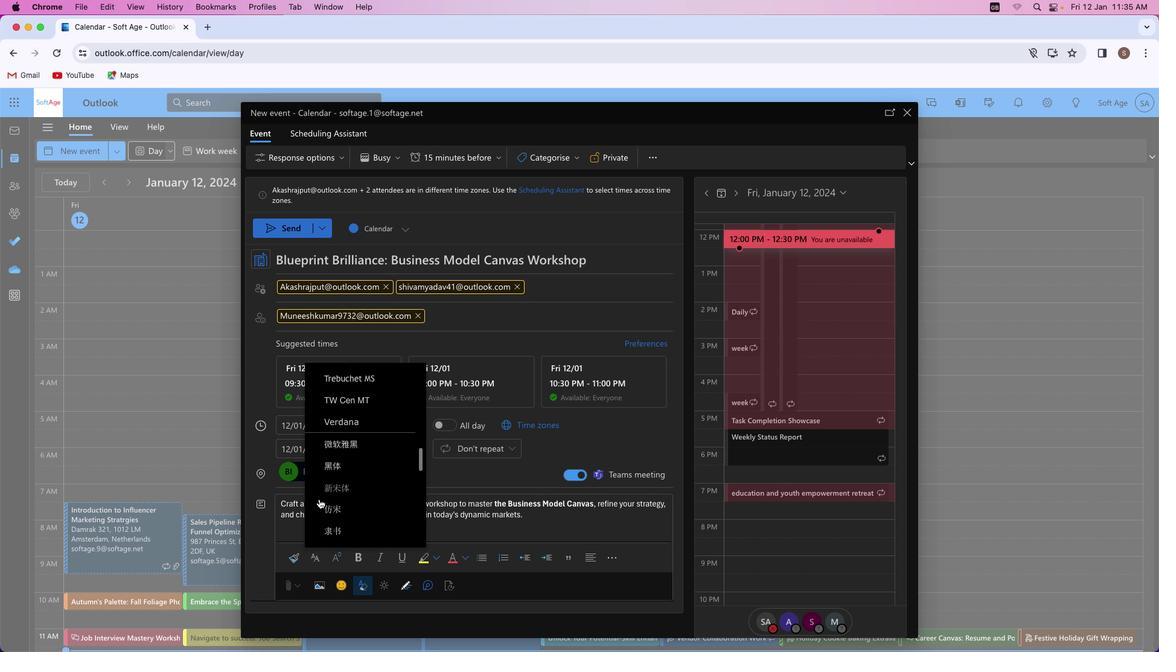 
Action: Mouse scrolled (315, 495) with delta (-3, -7)
Screenshot: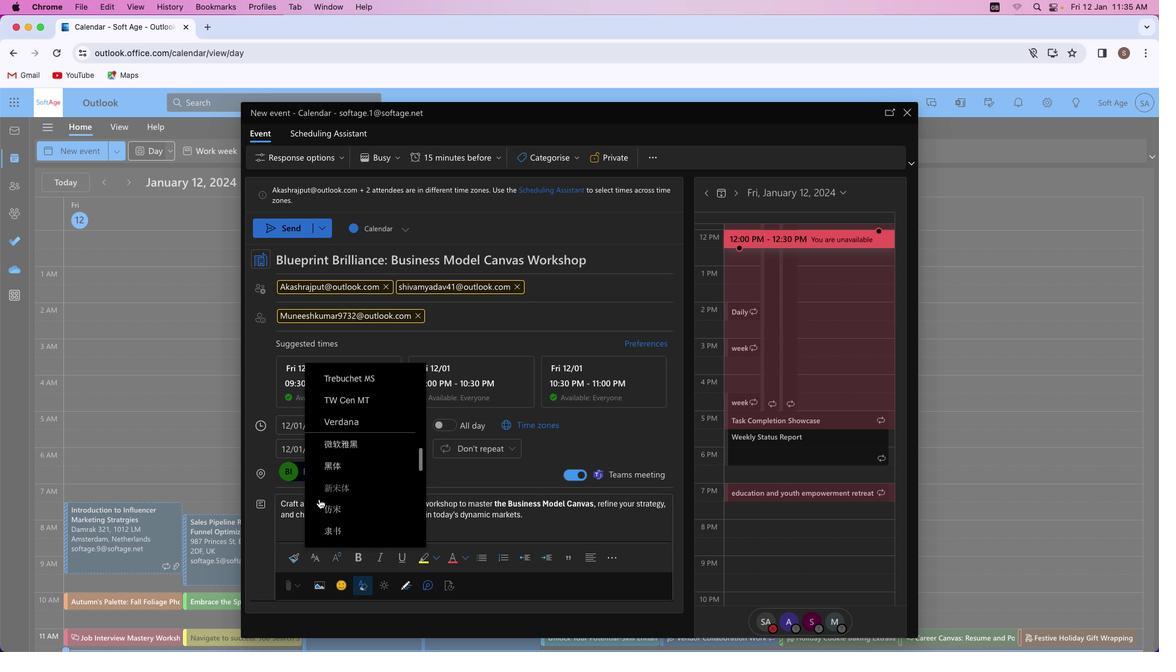 
Action: Mouse scrolled (315, 495) with delta (-3, -7)
Screenshot: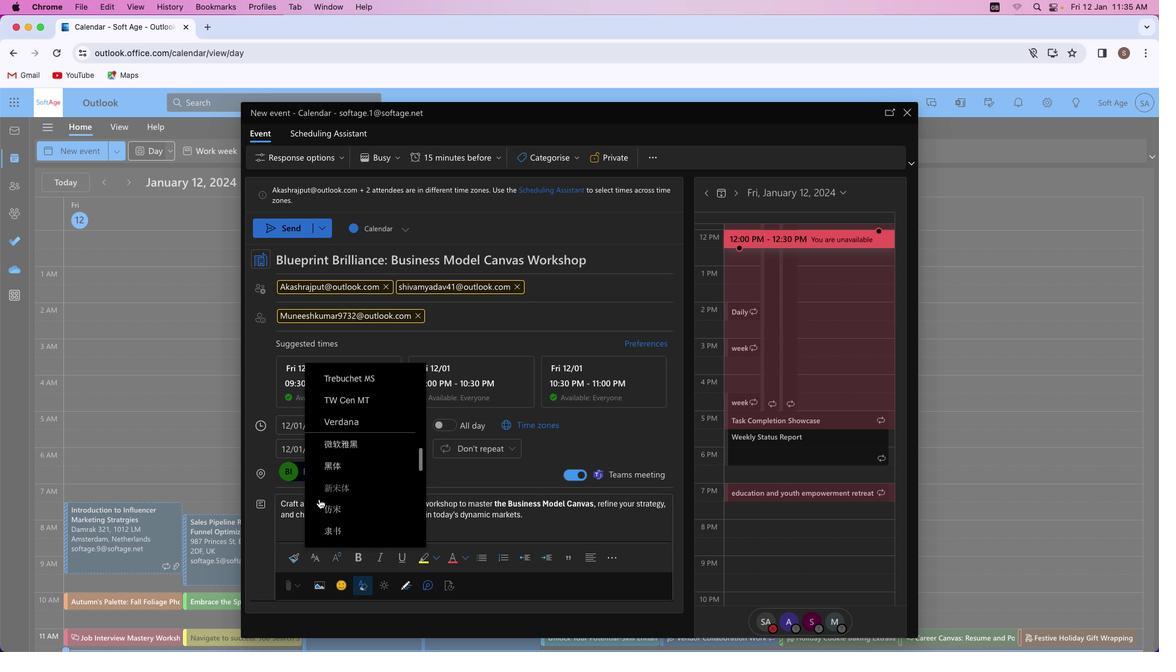 
Action: Mouse scrolled (315, 495) with delta (-3, -3)
Screenshot: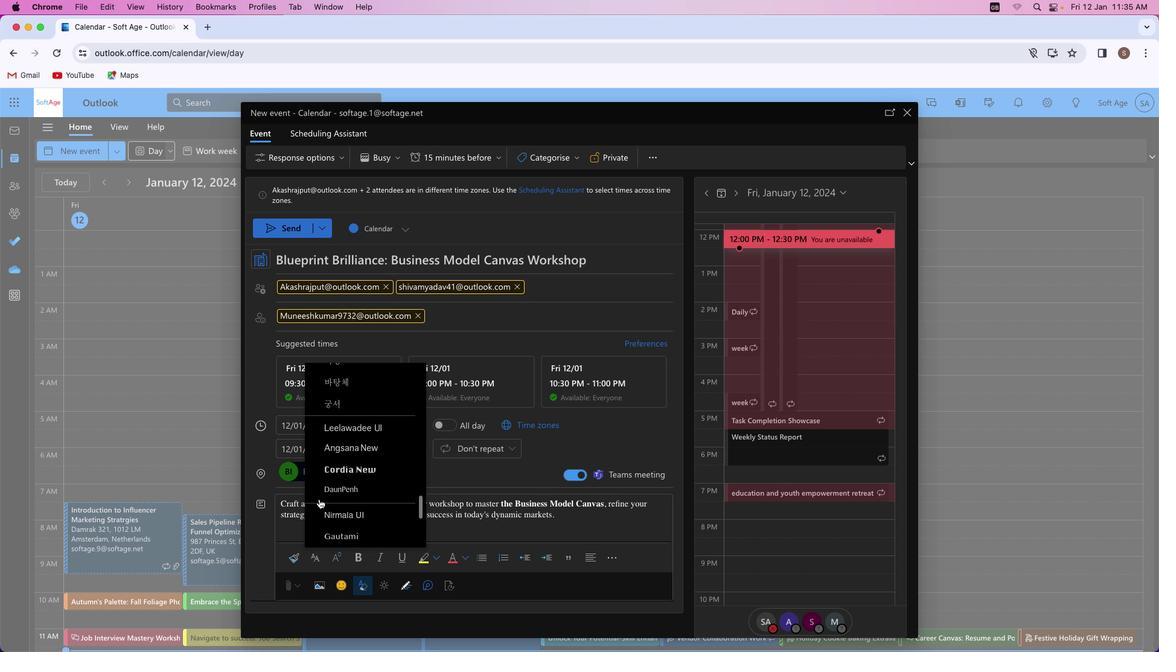 
Action: Mouse scrolled (315, 495) with delta (-3, -3)
Screenshot: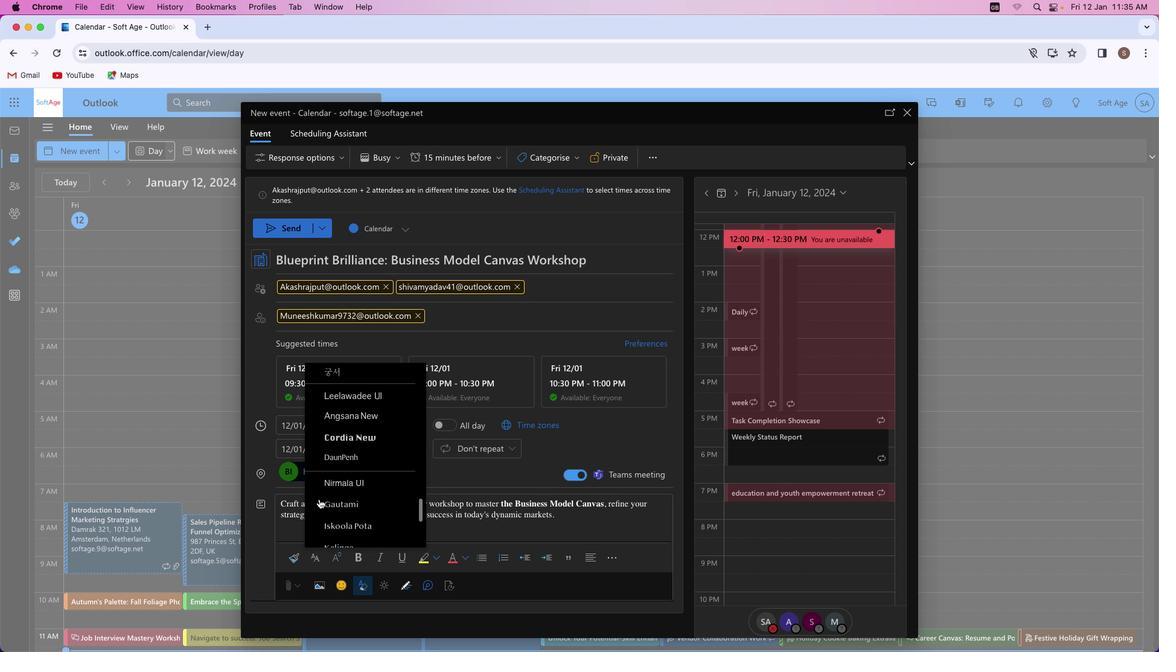 
Action: Mouse scrolled (315, 495) with delta (-3, -4)
Screenshot: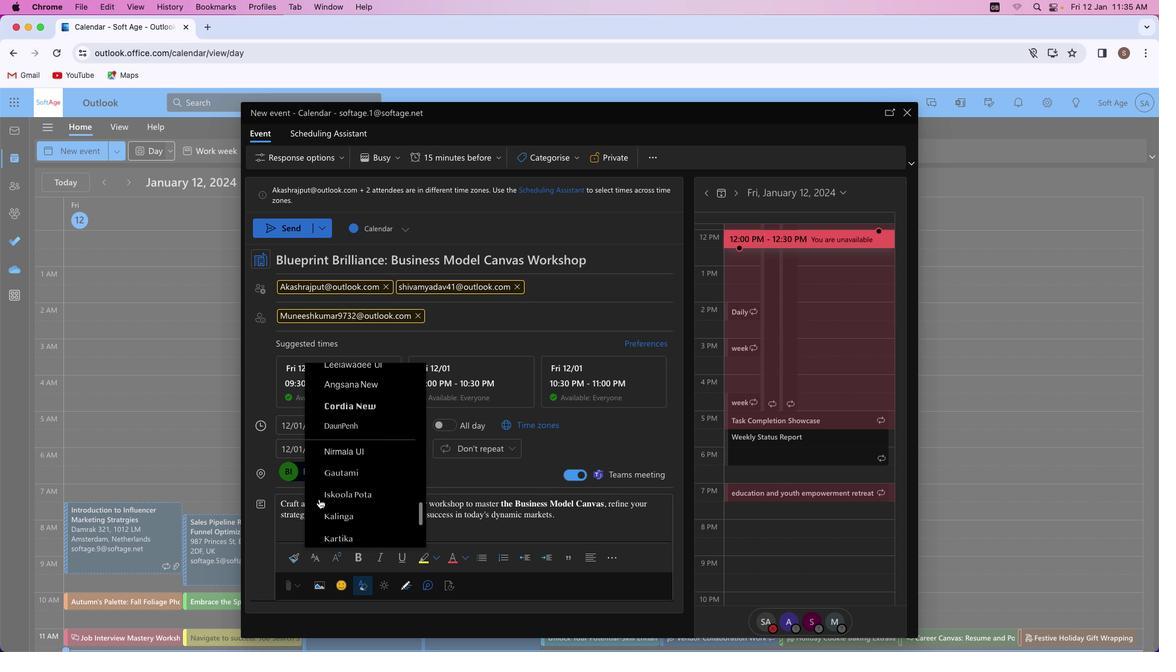 
Action: Mouse scrolled (315, 495) with delta (-3, -5)
Screenshot: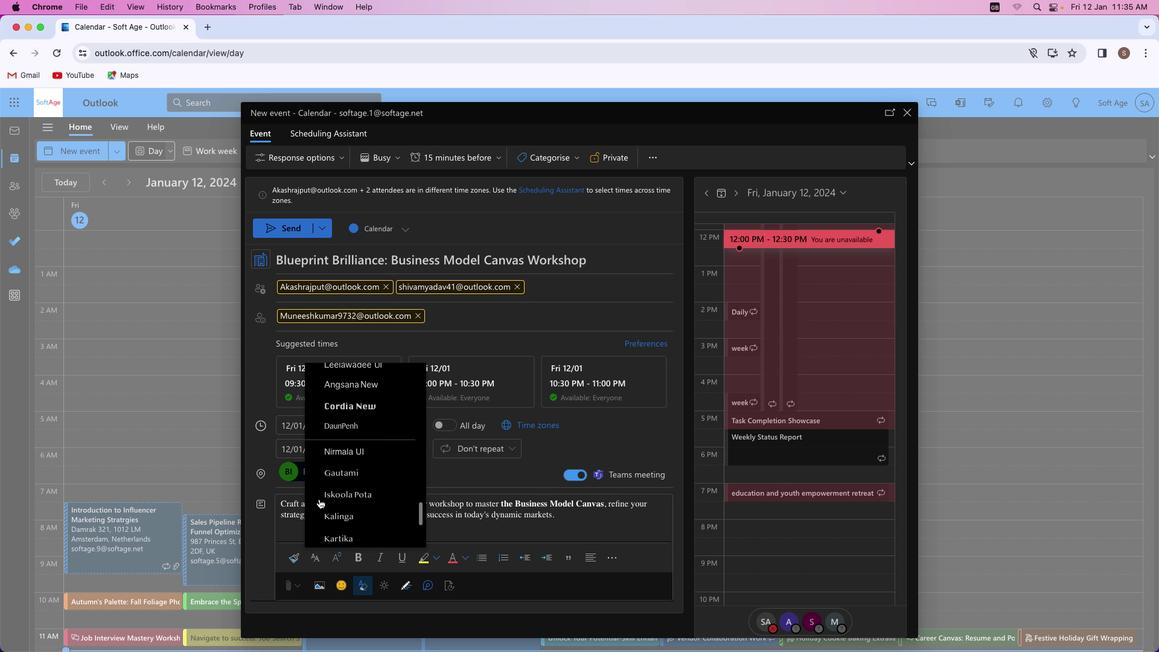 
Action: Mouse scrolled (315, 495) with delta (-3, -6)
Screenshot: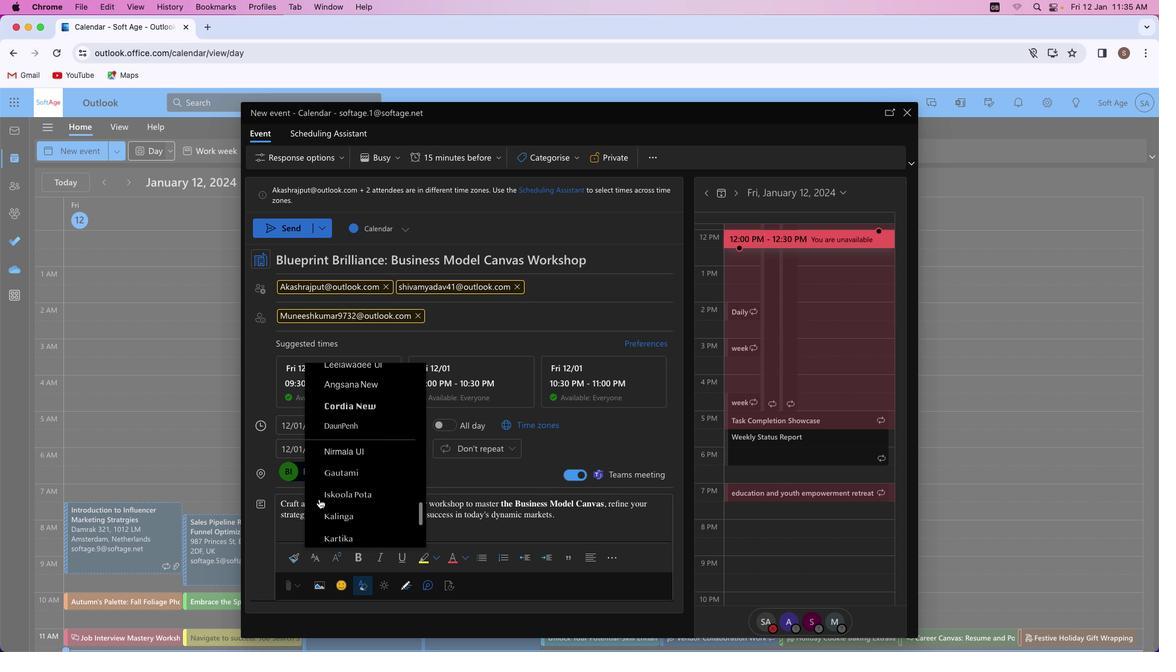 
Action: Mouse scrolled (315, 495) with delta (-3, -6)
Screenshot: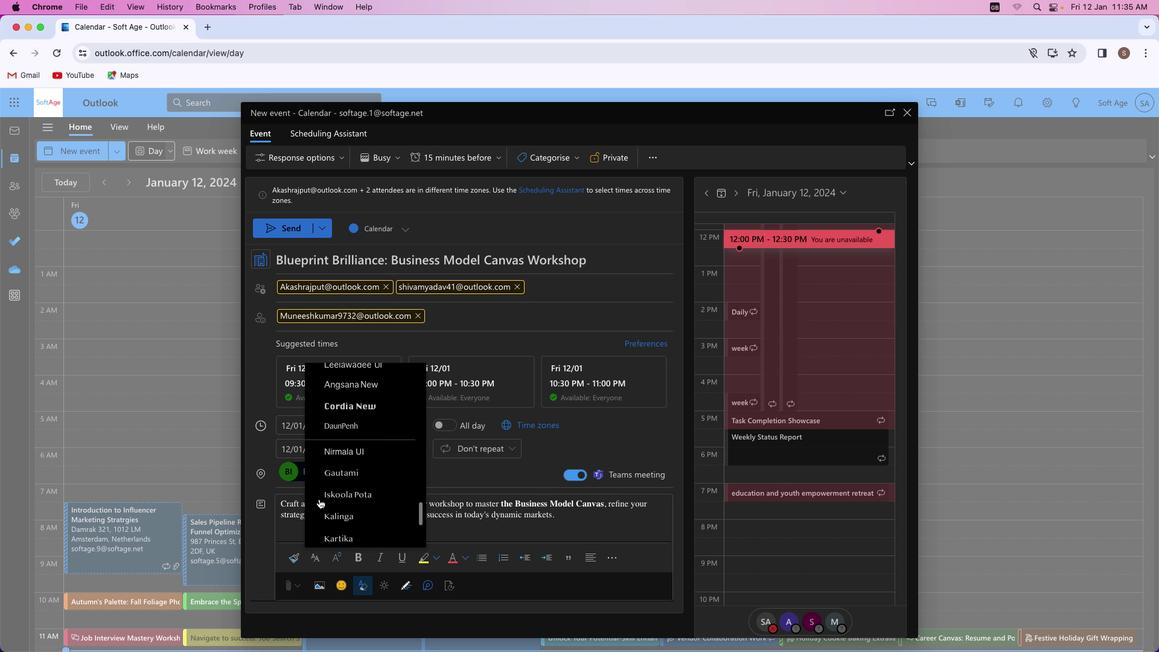 
Action: Mouse moved to (331, 492)
Screenshot: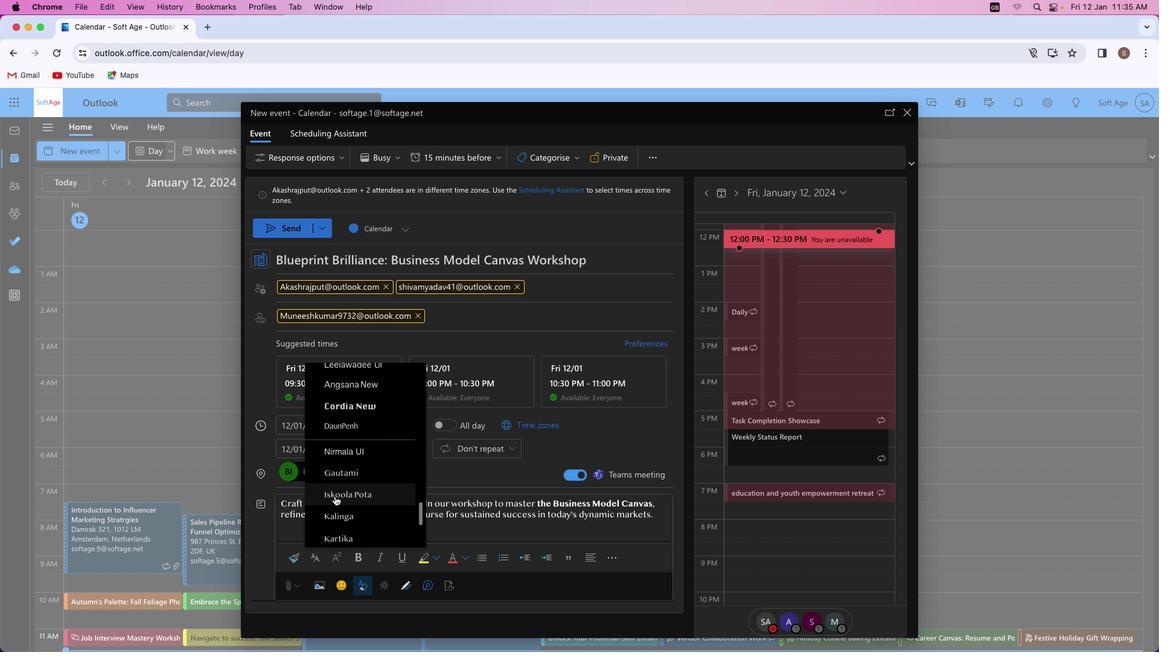 
Action: Mouse pressed left at (331, 492)
Screenshot: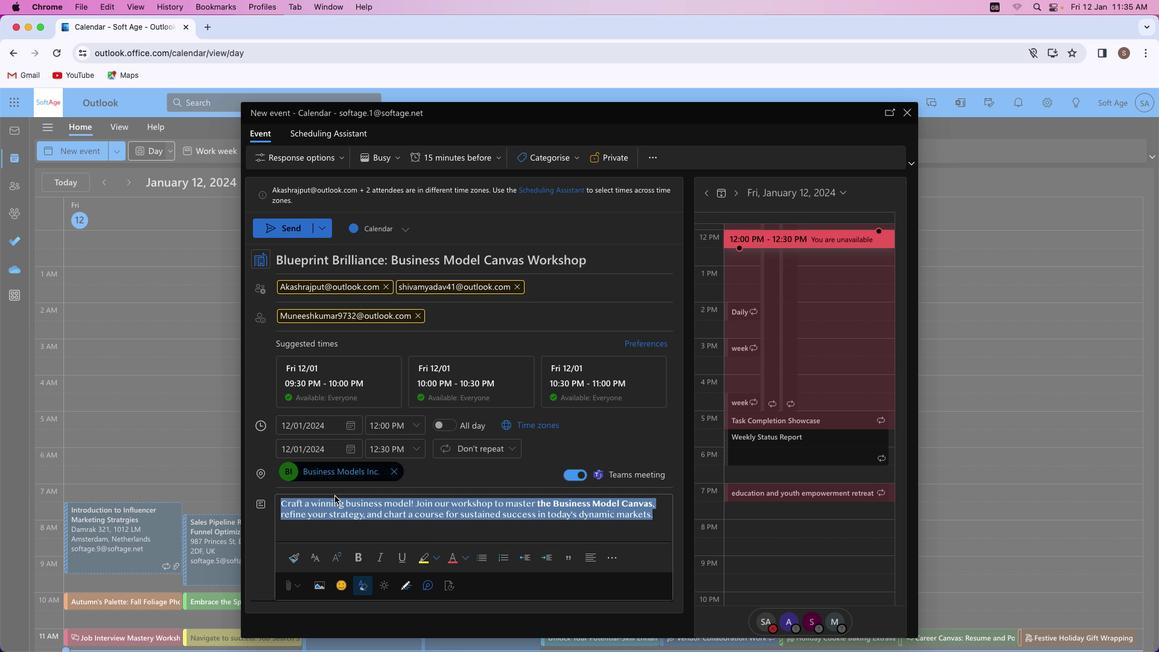 
Action: Mouse moved to (331, 550)
Screenshot: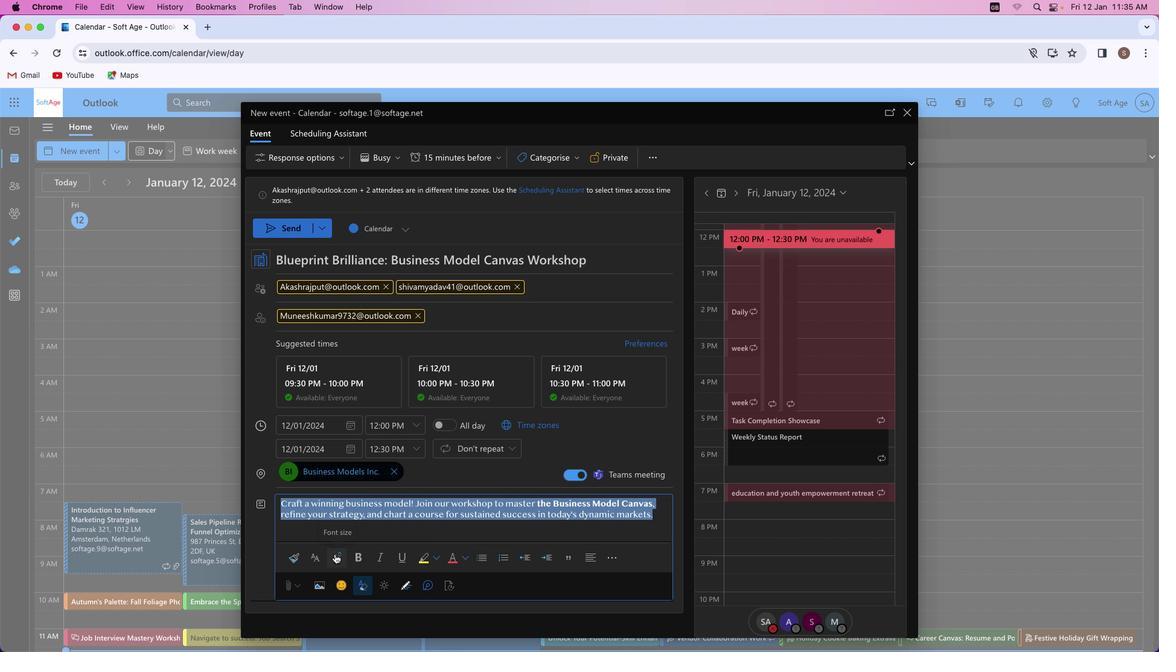 
Action: Mouse pressed left at (331, 550)
Screenshot: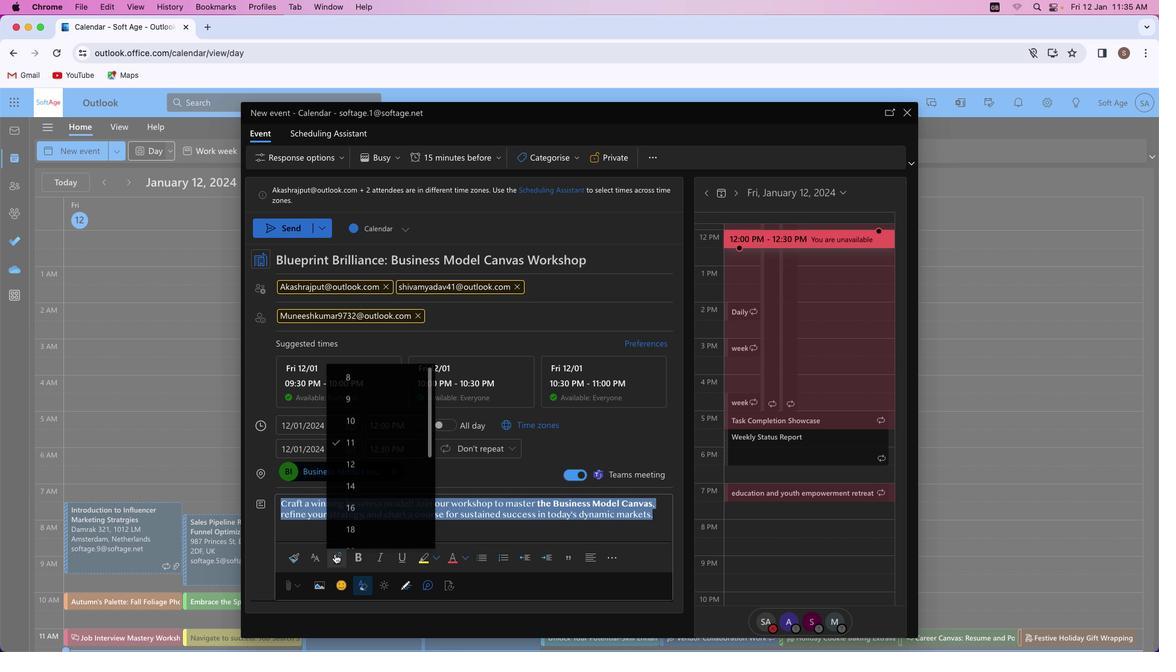 
Action: Mouse moved to (332, 473)
Screenshot: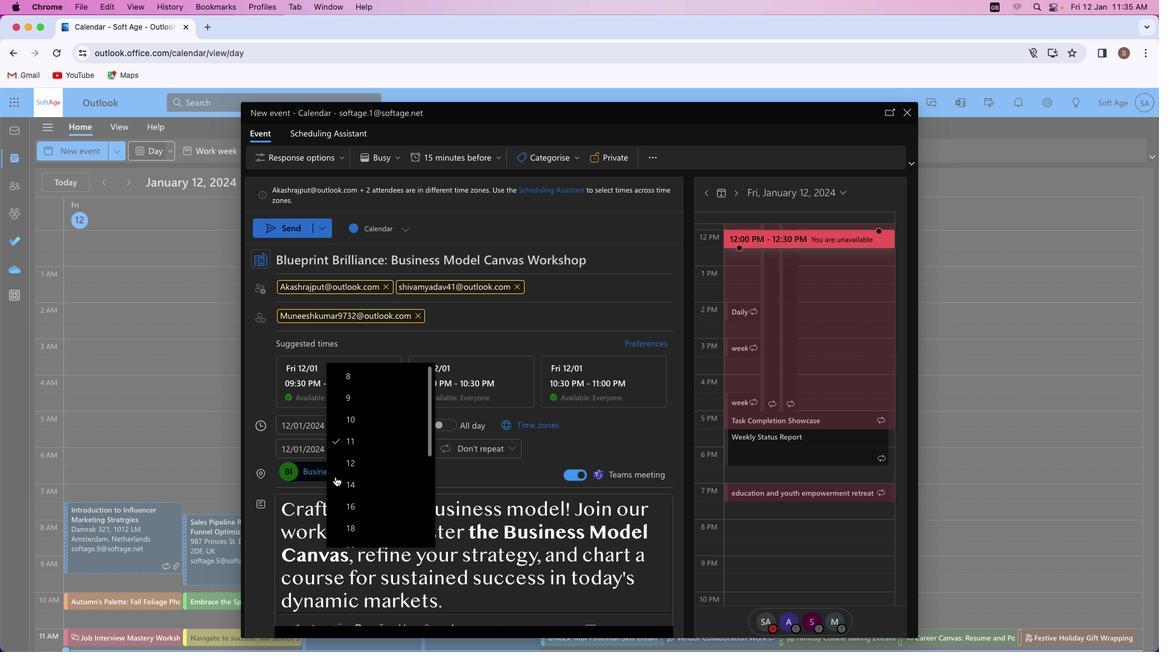 
Action: Mouse scrolled (332, 473) with delta (-3, -2)
Screenshot: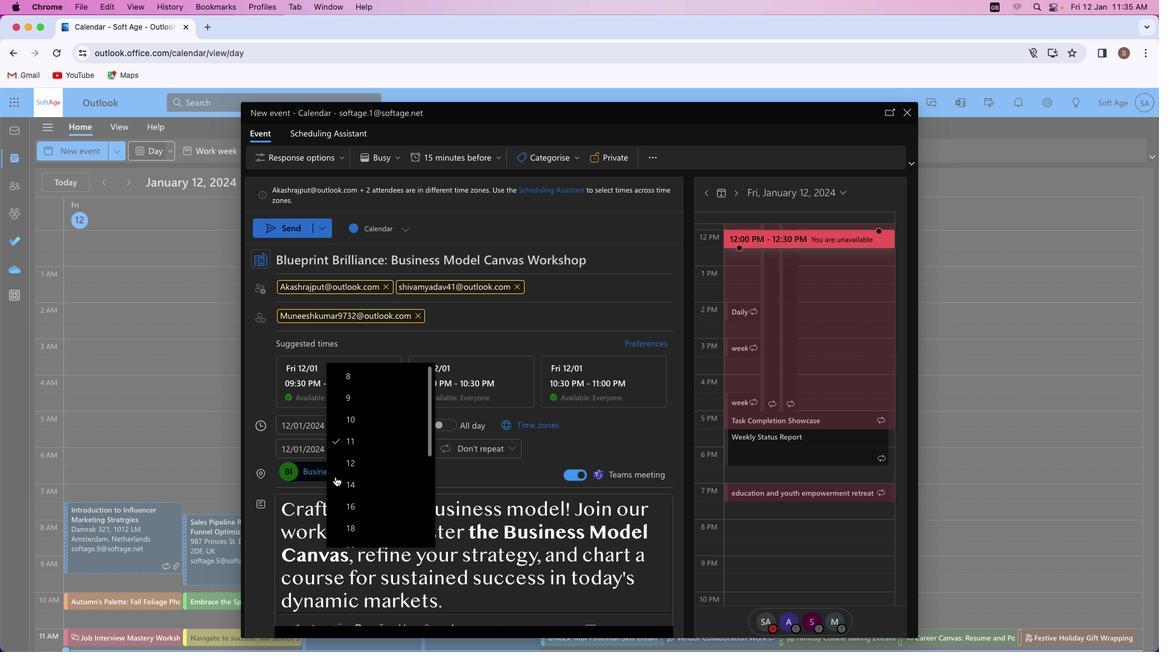 
Action: Mouse scrolled (332, 473) with delta (-3, -2)
Screenshot: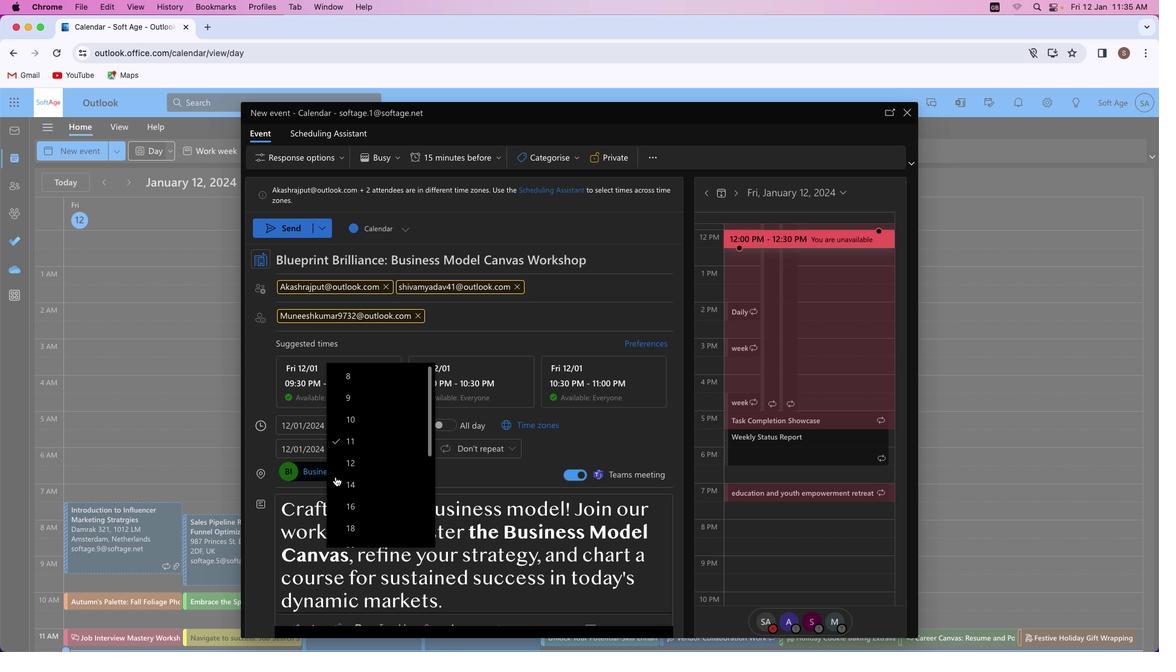 
Action: Mouse scrolled (332, 473) with delta (-3, 0)
Screenshot: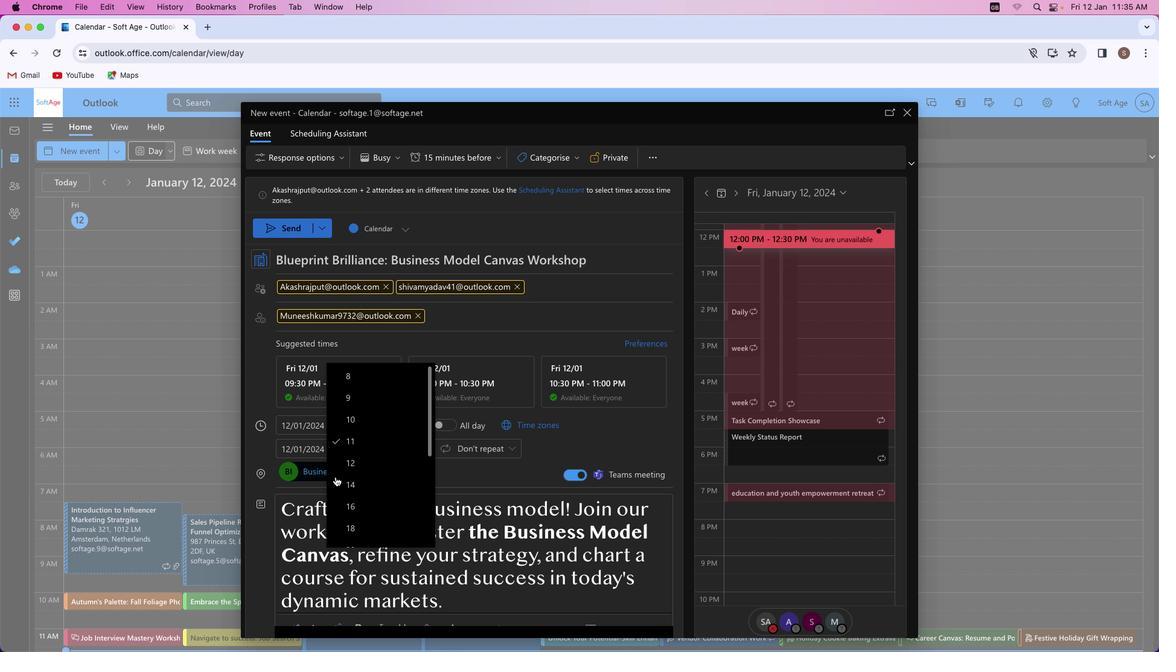 
Action: Mouse scrolled (332, 473) with delta (-3, 0)
Screenshot: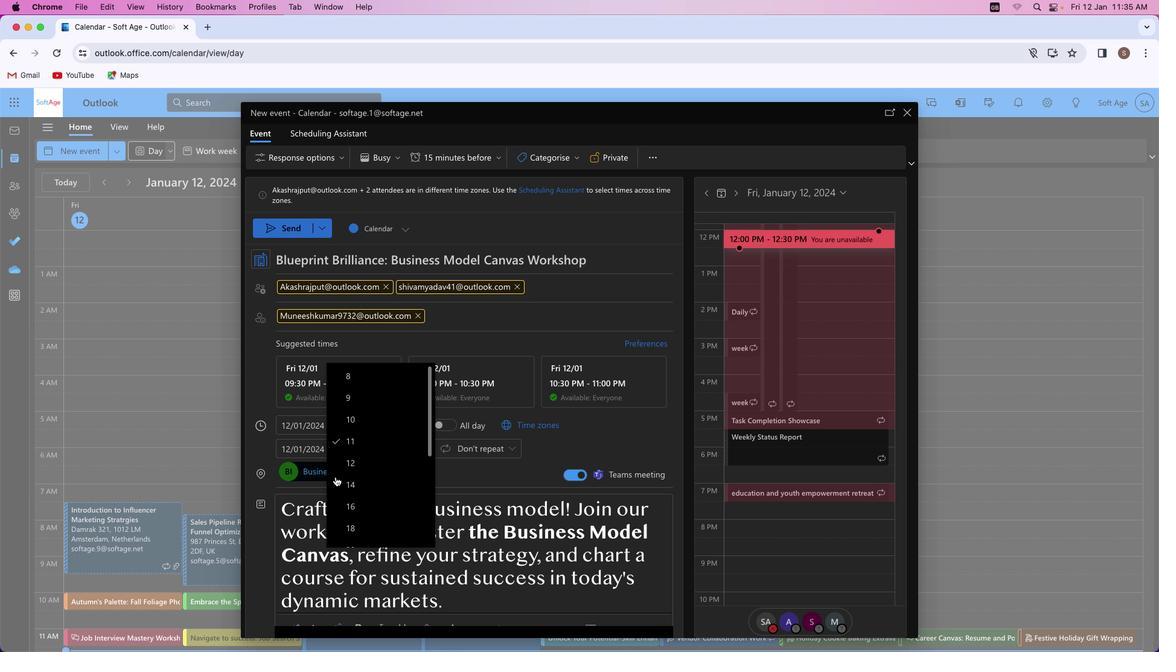 
Action: Mouse moved to (346, 456)
Screenshot: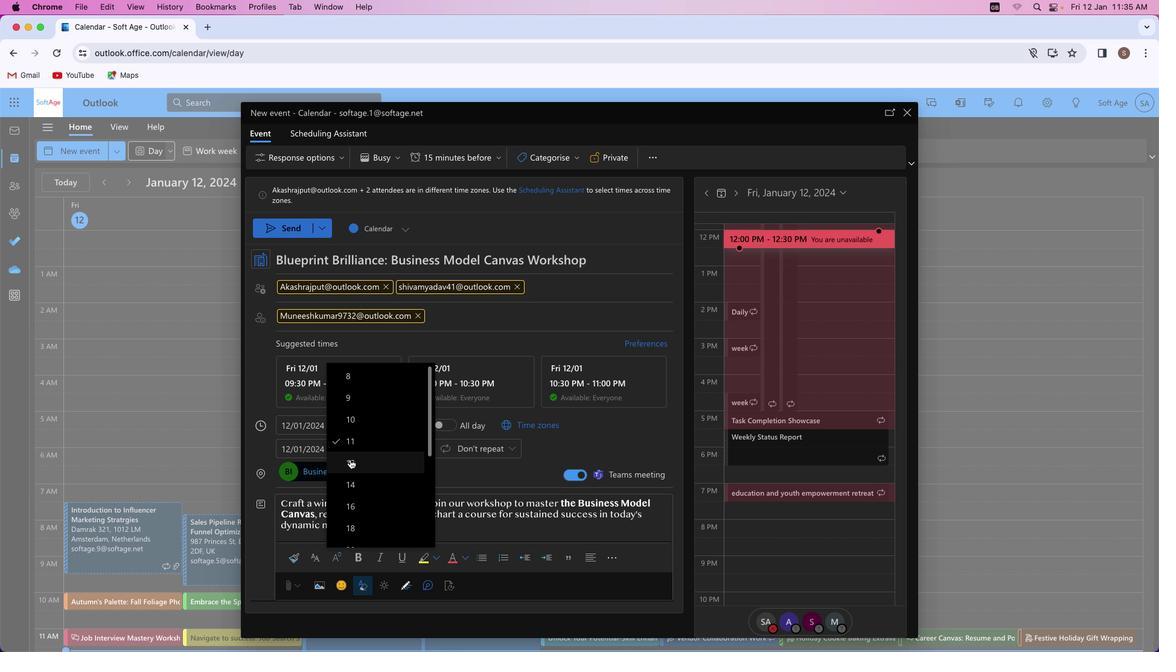 
Action: Mouse pressed left at (346, 456)
Screenshot: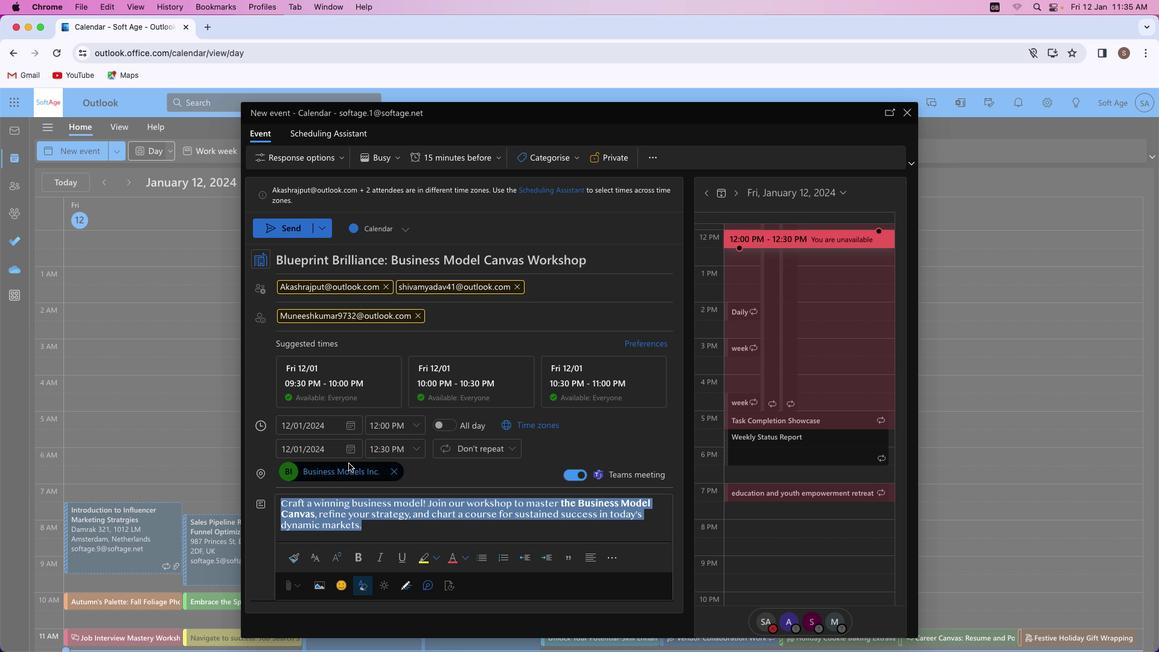 
Action: Mouse moved to (432, 552)
Screenshot: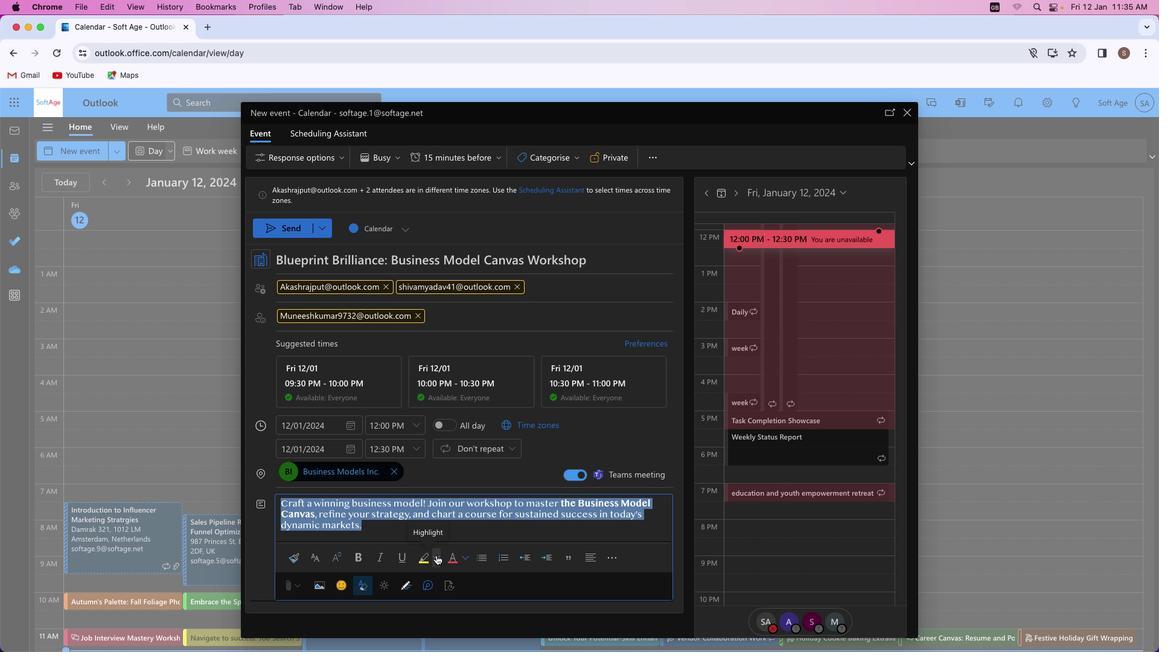
Action: Mouse pressed left at (432, 552)
Screenshot: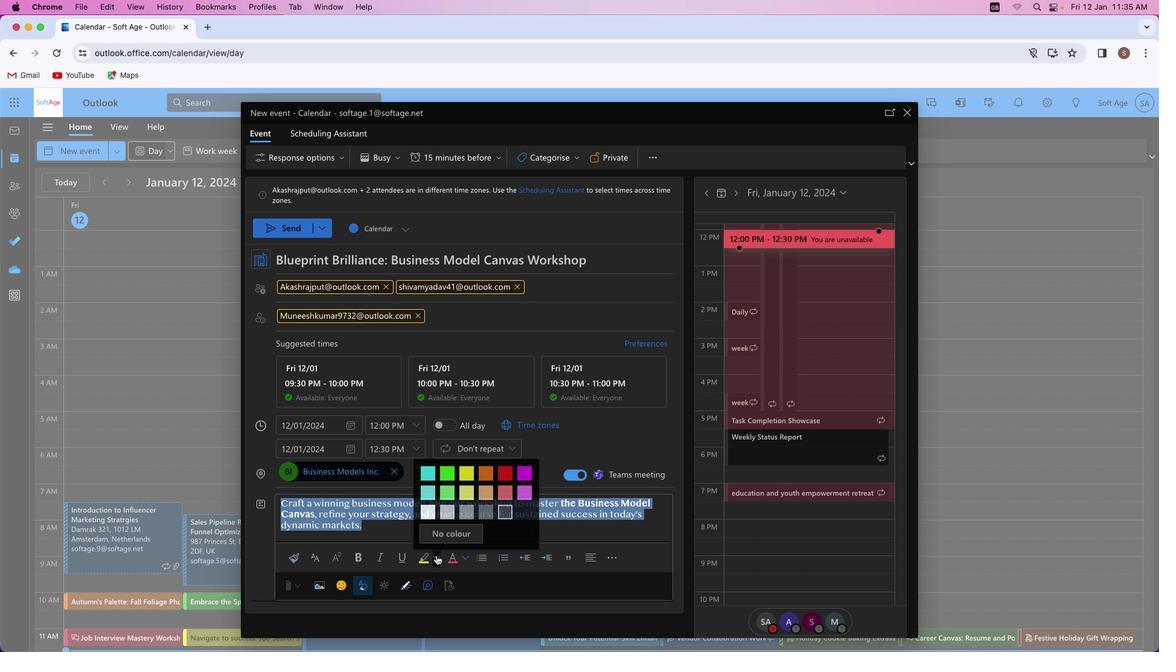 
Action: Mouse moved to (446, 491)
Screenshot: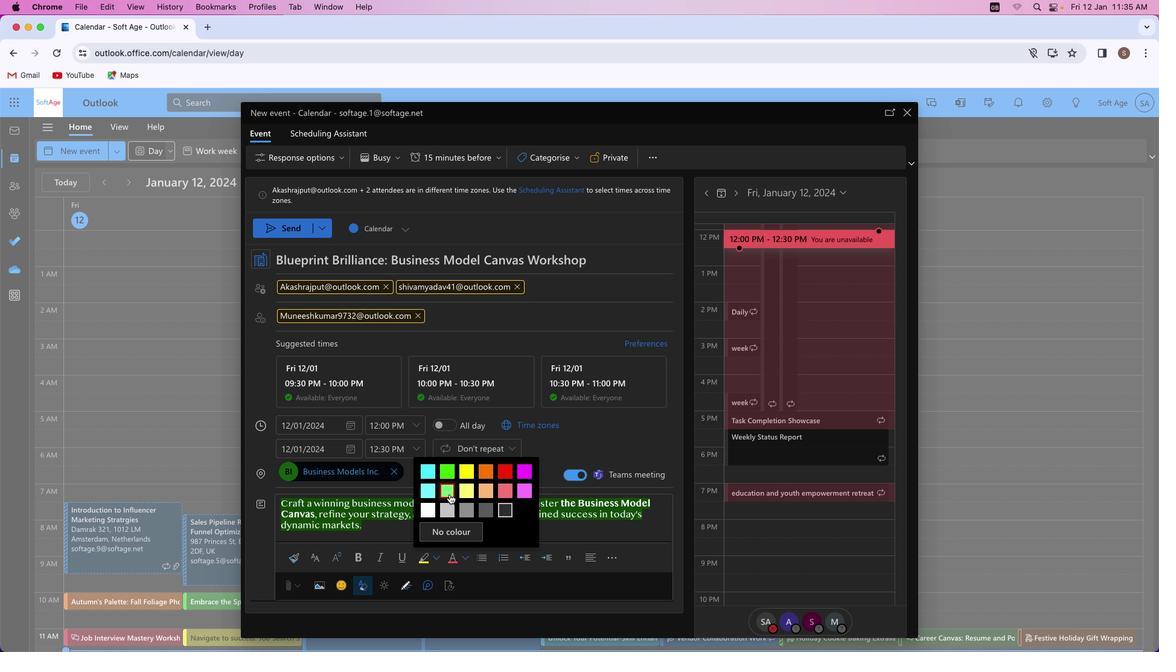 
Action: Mouse pressed left at (446, 491)
Screenshot: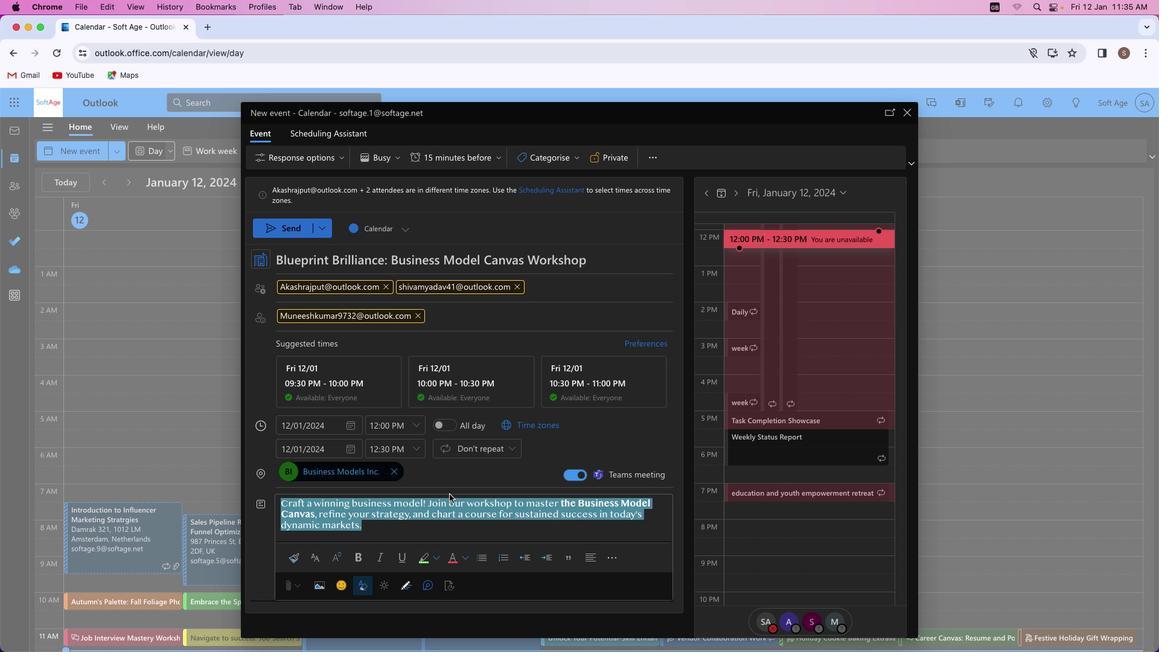 
Action: Mouse moved to (463, 555)
Screenshot: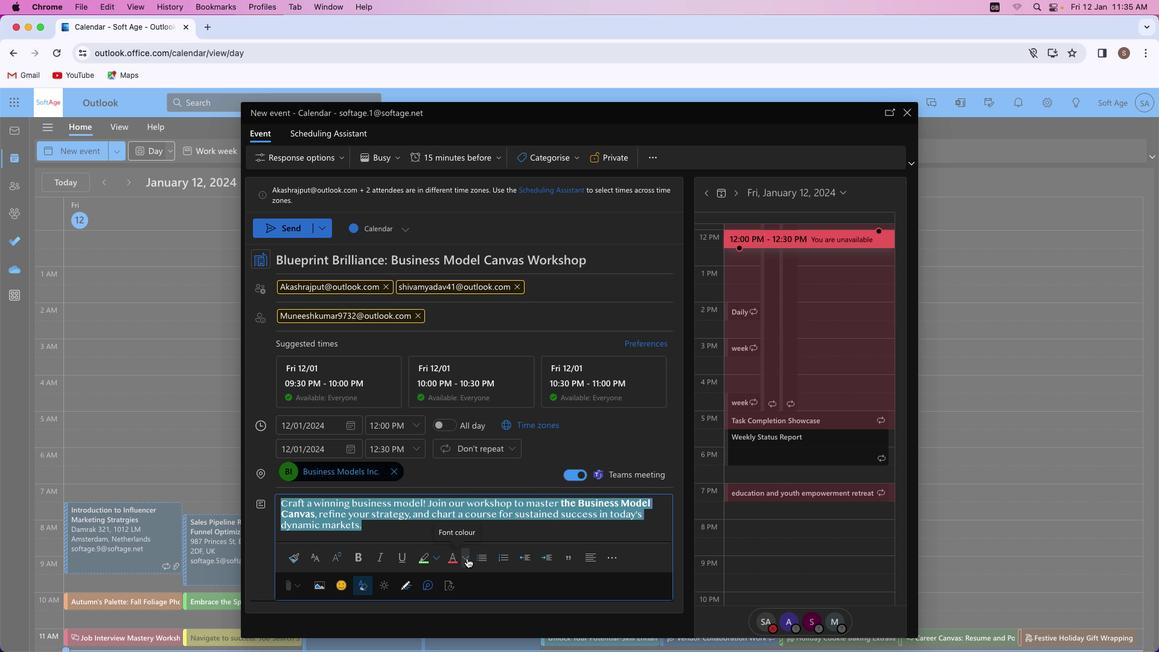 
Action: Mouse pressed left at (463, 555)
Screenshot: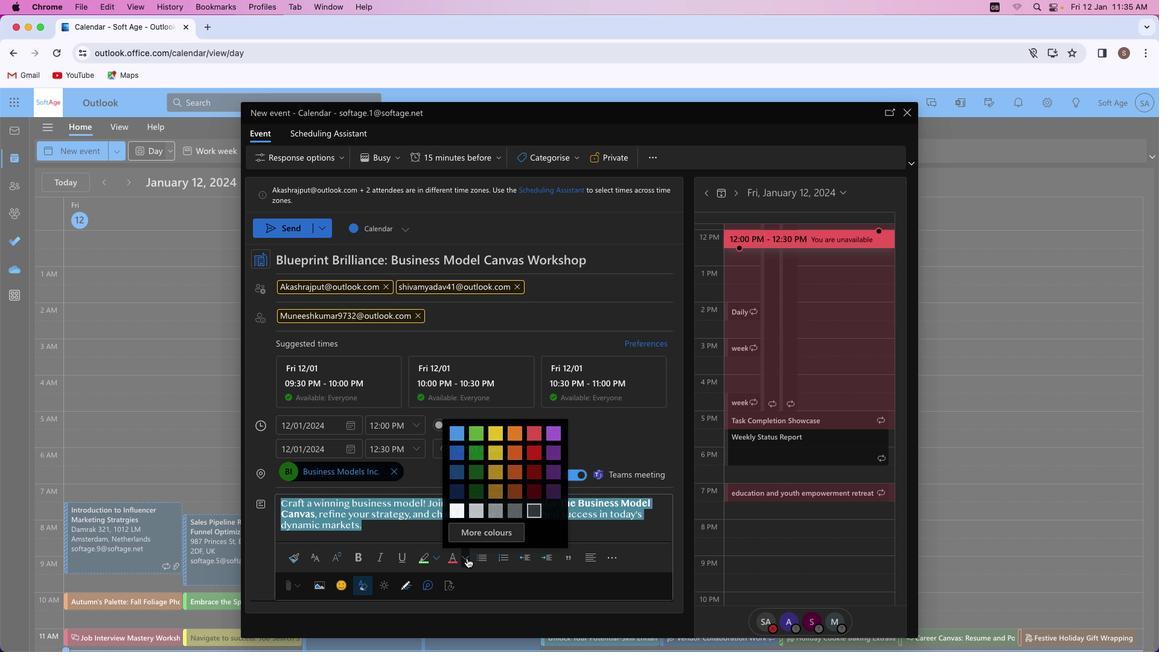 
Action: Mouse moved to (518, 466)
Screenshot: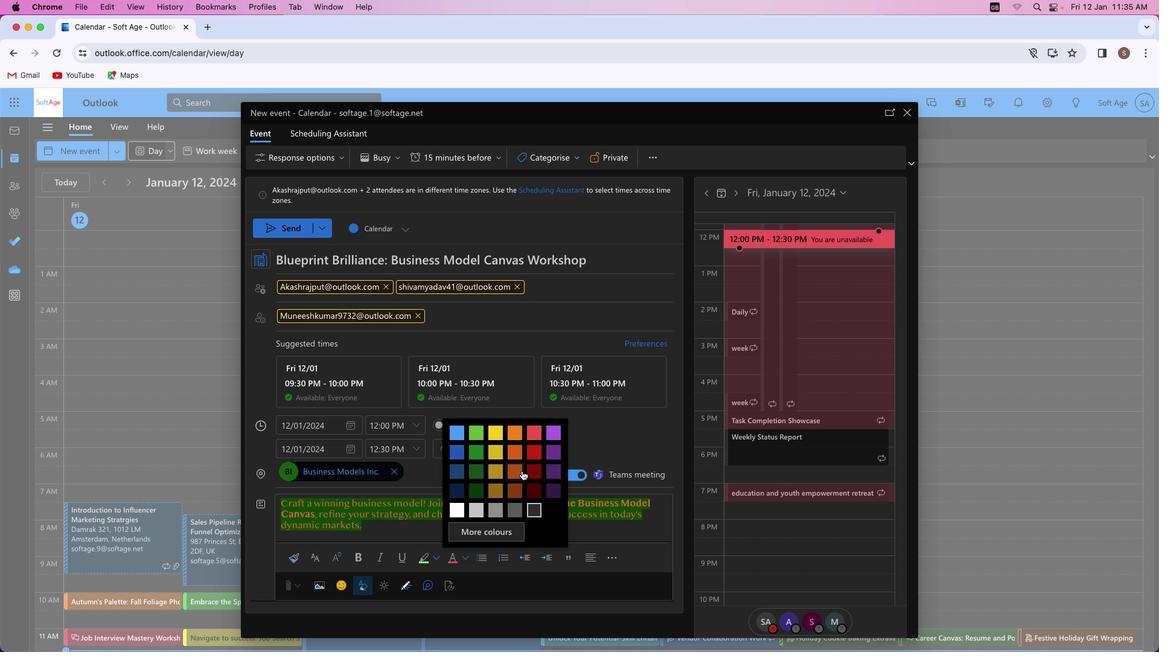 
Action: Mouse pressed left at (518, 466)
Screenshot: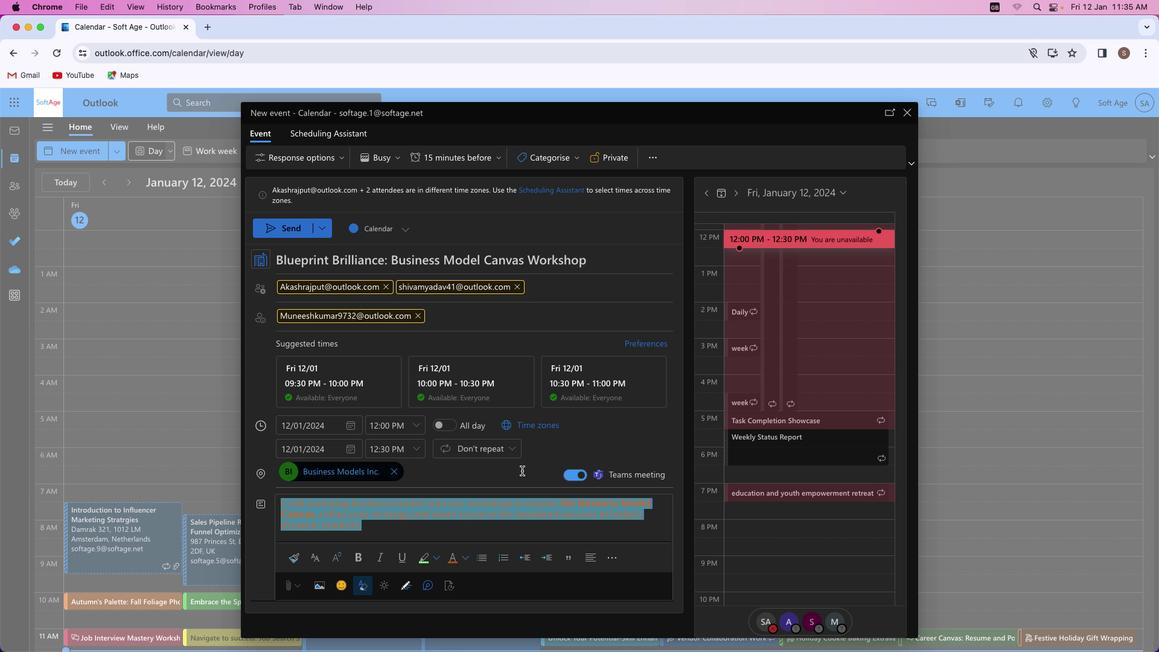 
Action: Mouse moved to (515, 529)
Screenshot: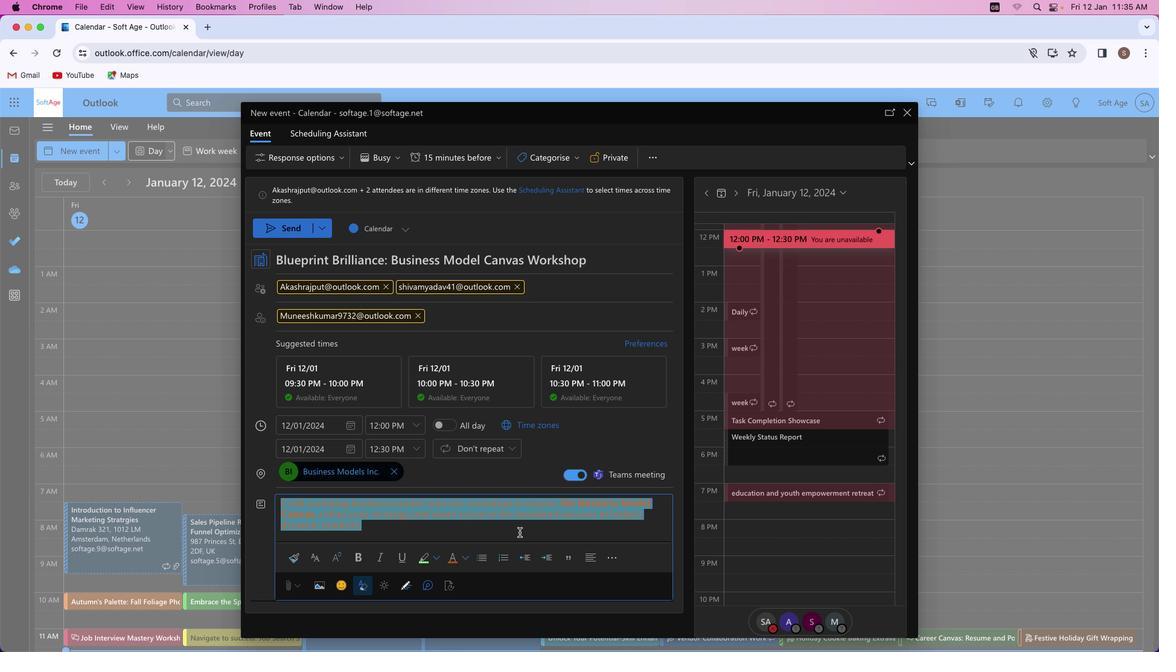 
Action: Mouse pressed left at (515, 529)
Screenshot: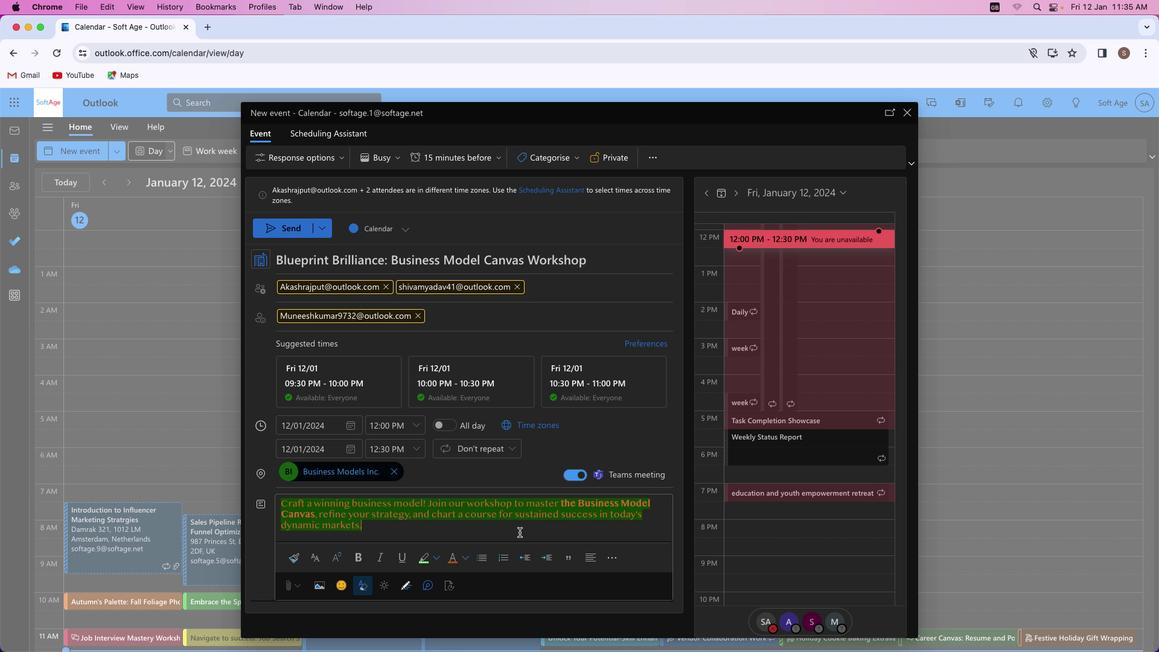 
Action: Mouse moved to (556, 500)
Screenshot: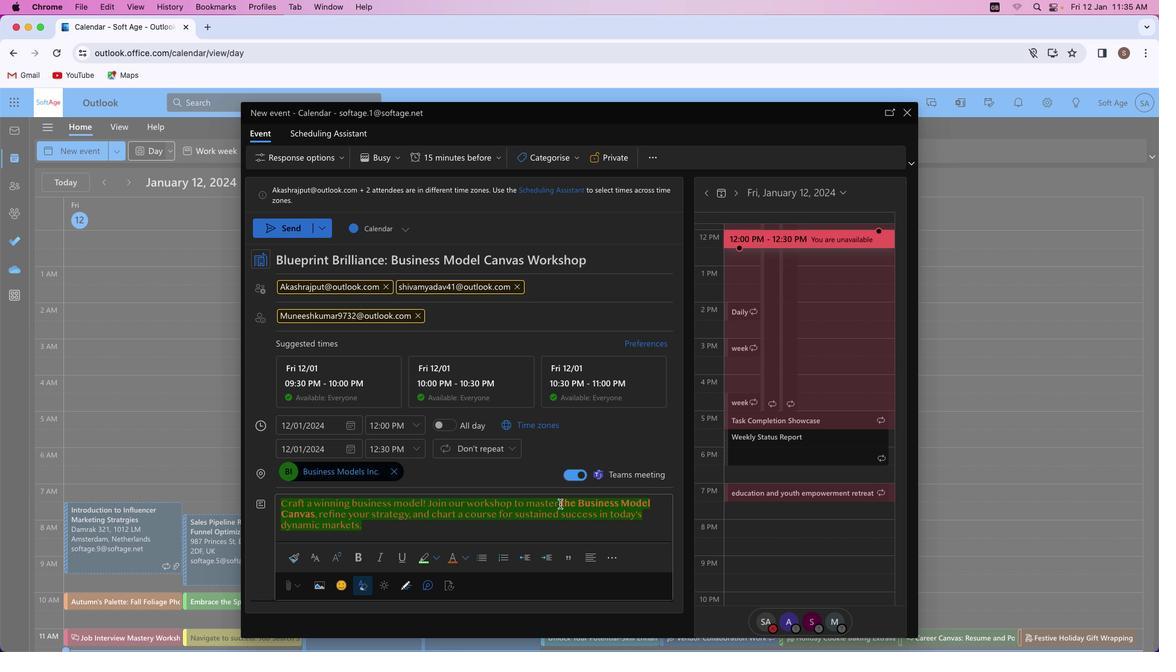 
Action: Mouse pressed left at (556, 500)
Screenshot: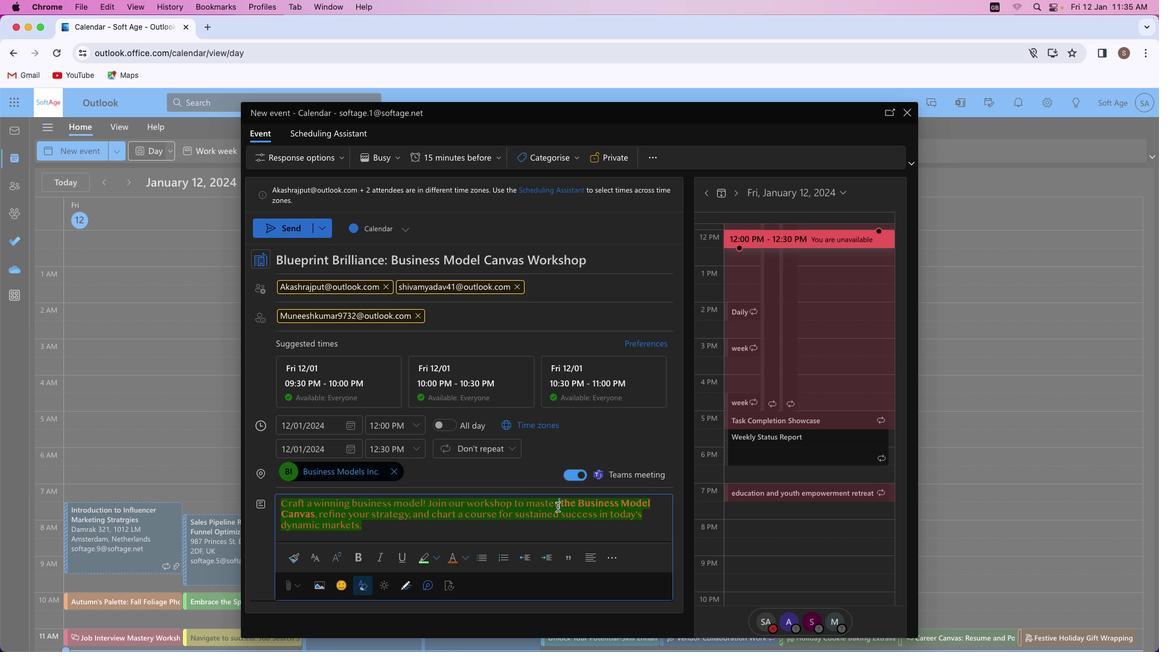 
Action: Mouse moved to (522, 484)
Screenshot: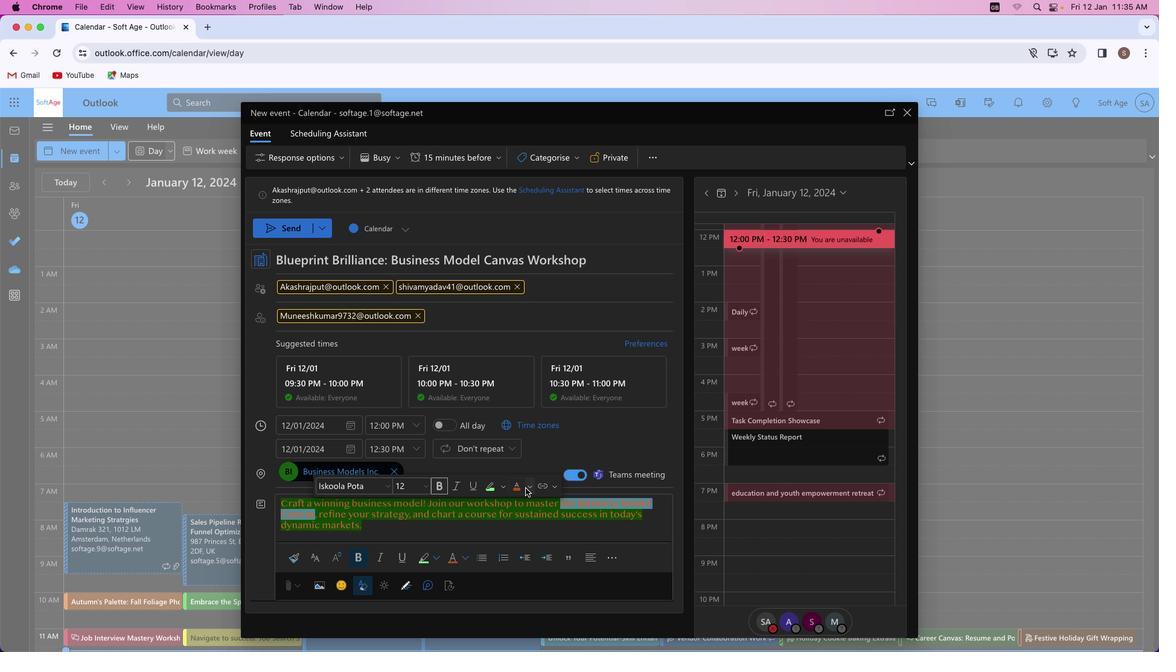 
Action: Mouse pressed left at (522, 484)
Screenshot: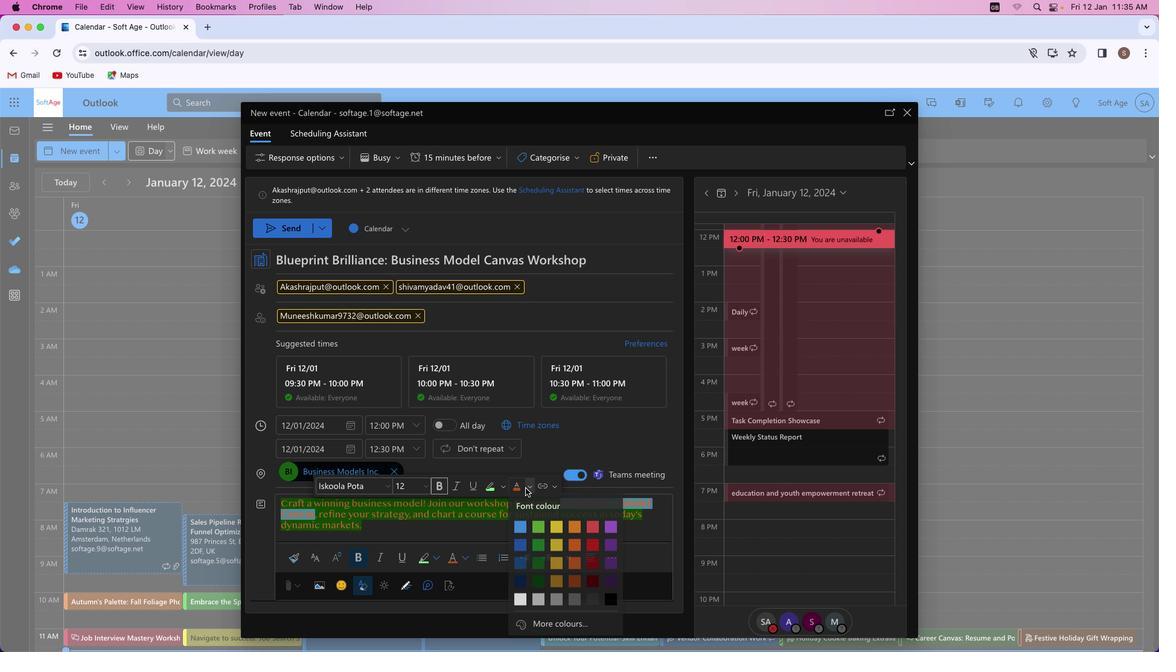 
Action: Mouse moved to (601, 524)
Screenshot: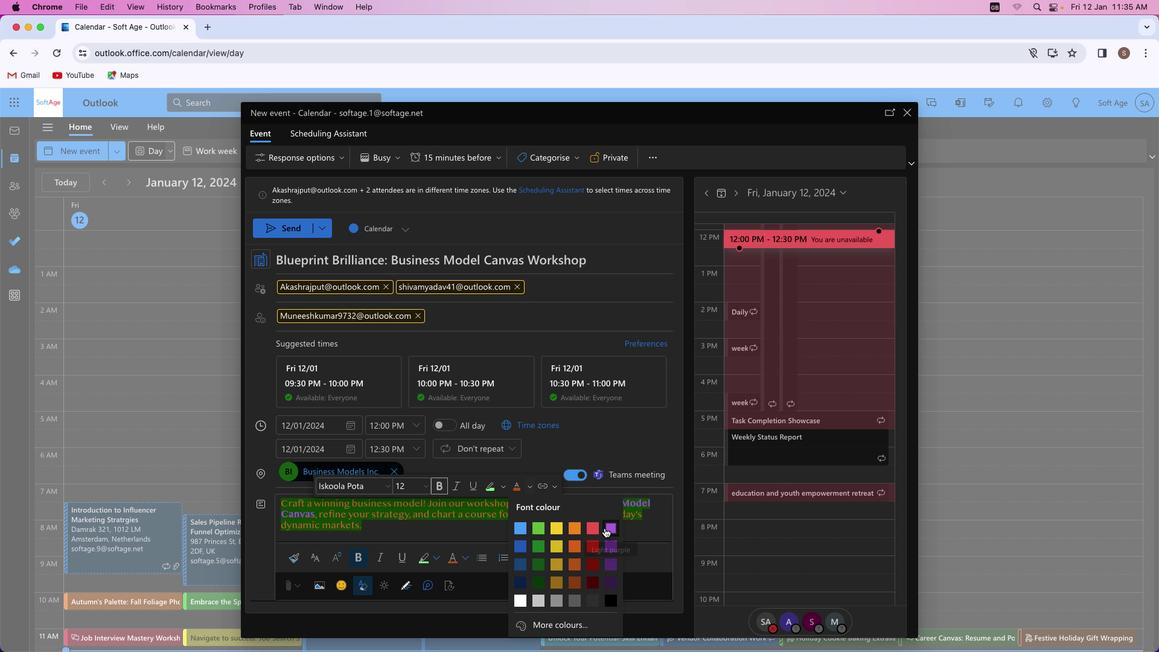 
Action: Mouse pressed left at (601, 524)
Screenshot: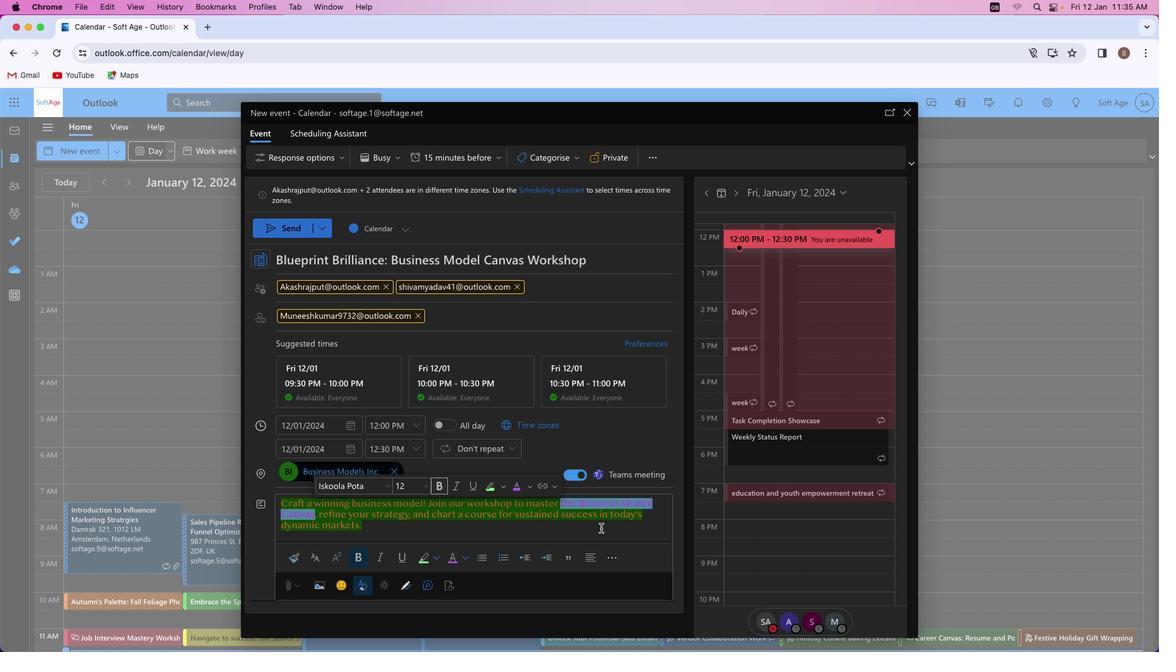 
Action: Mouse moved to (500, 527)
Screenshot: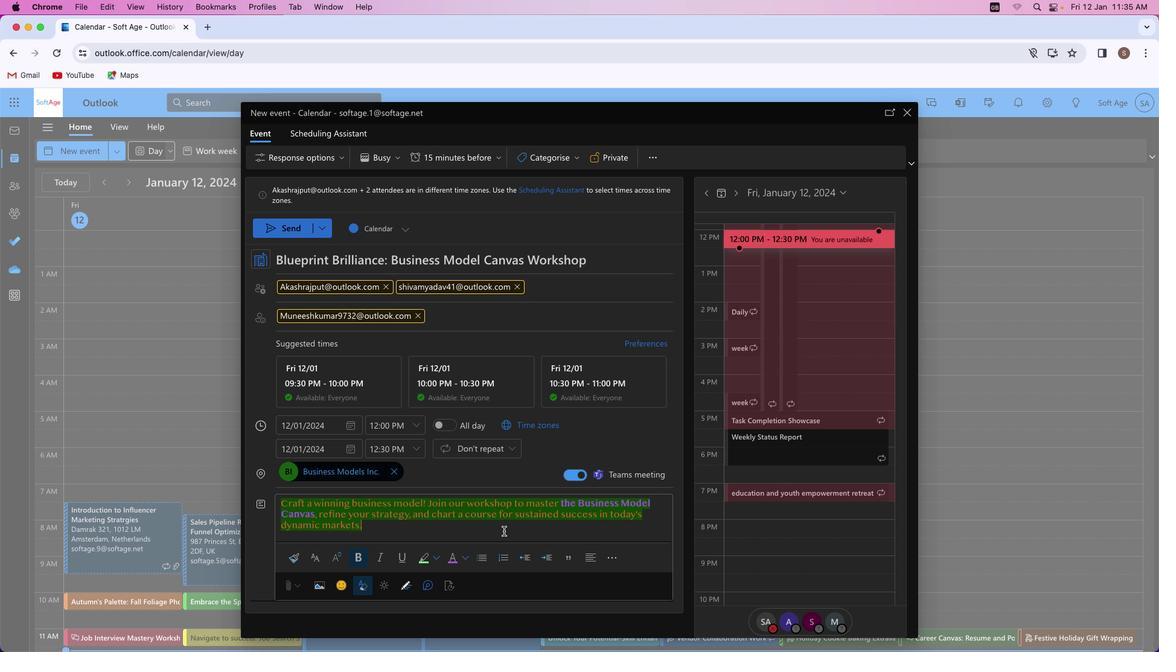 
Action: Mouse pressed left at (500, 527)
Screenshot: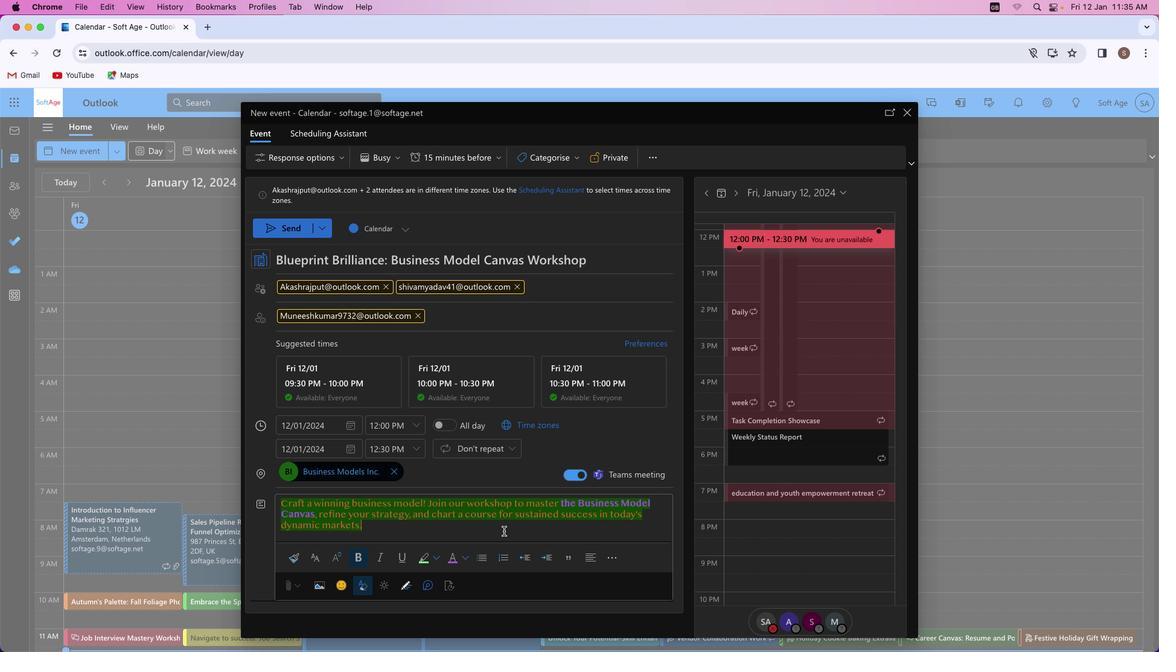 
Action: Mouse moved to (566, 157)
Screenshot: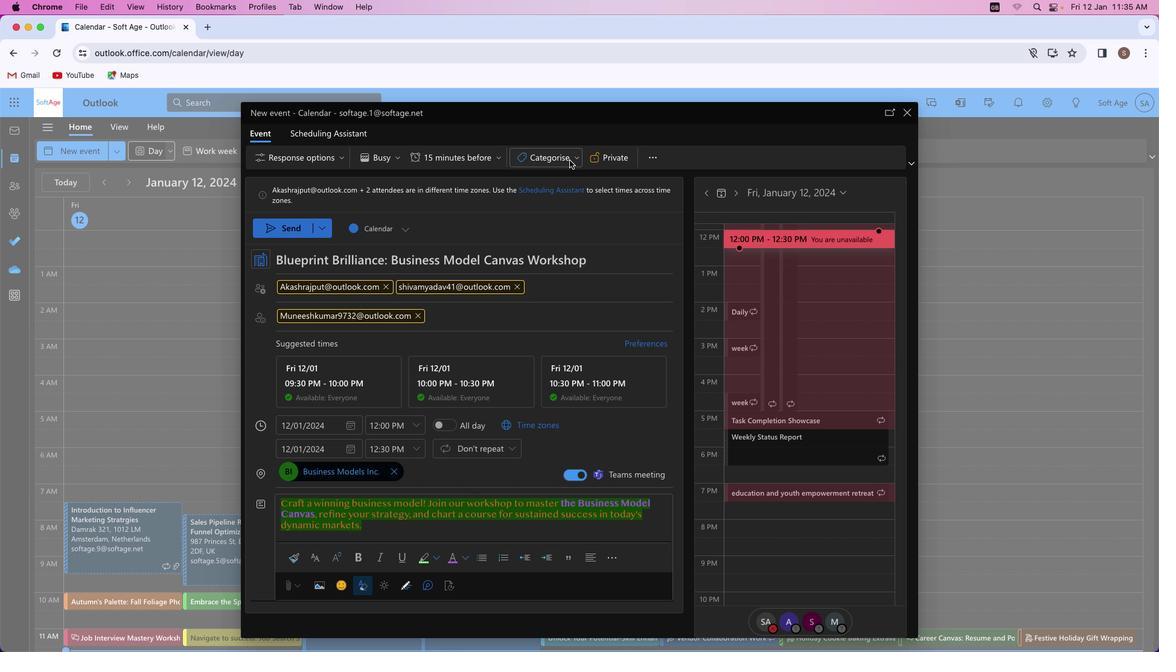 
Action: Mouse pressed left at (566, 157)
Screenshot: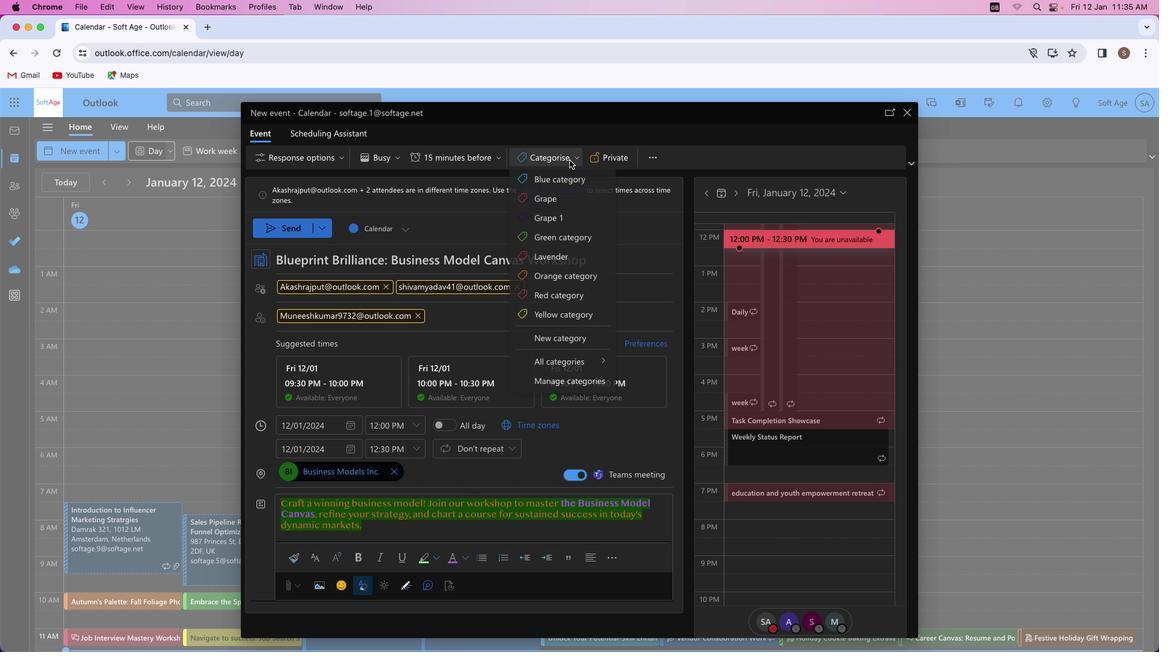 
Action: Mouse moved to (558, 217)
Screenshot: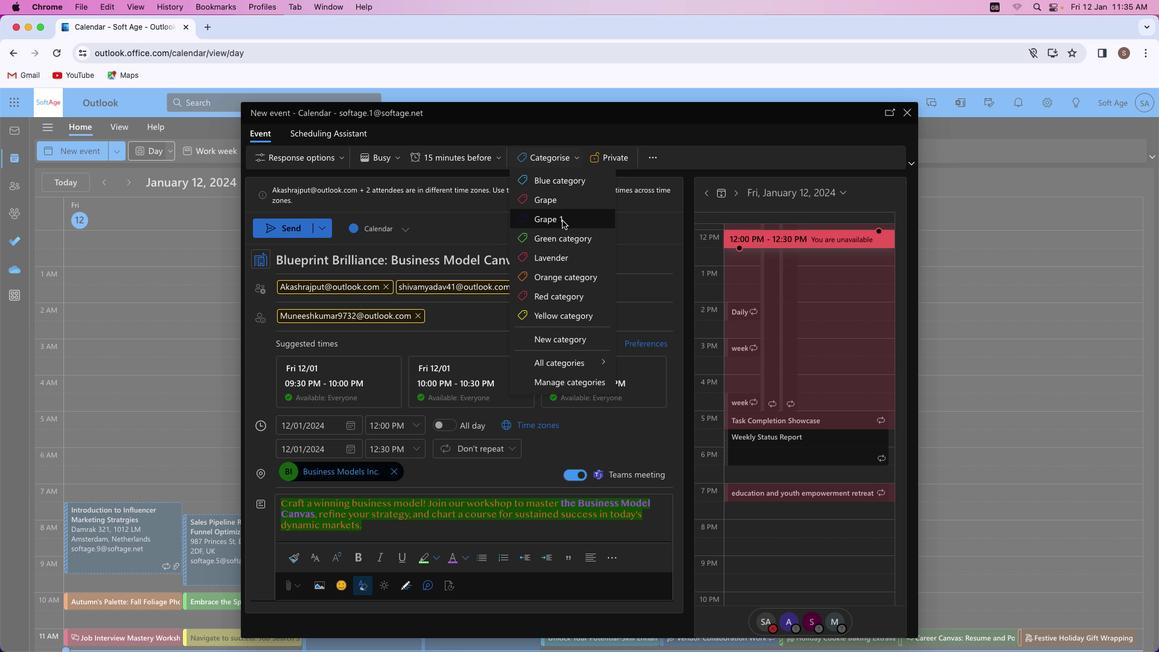 
Action: Mouse pressed left at (558, 217)
Screenshot: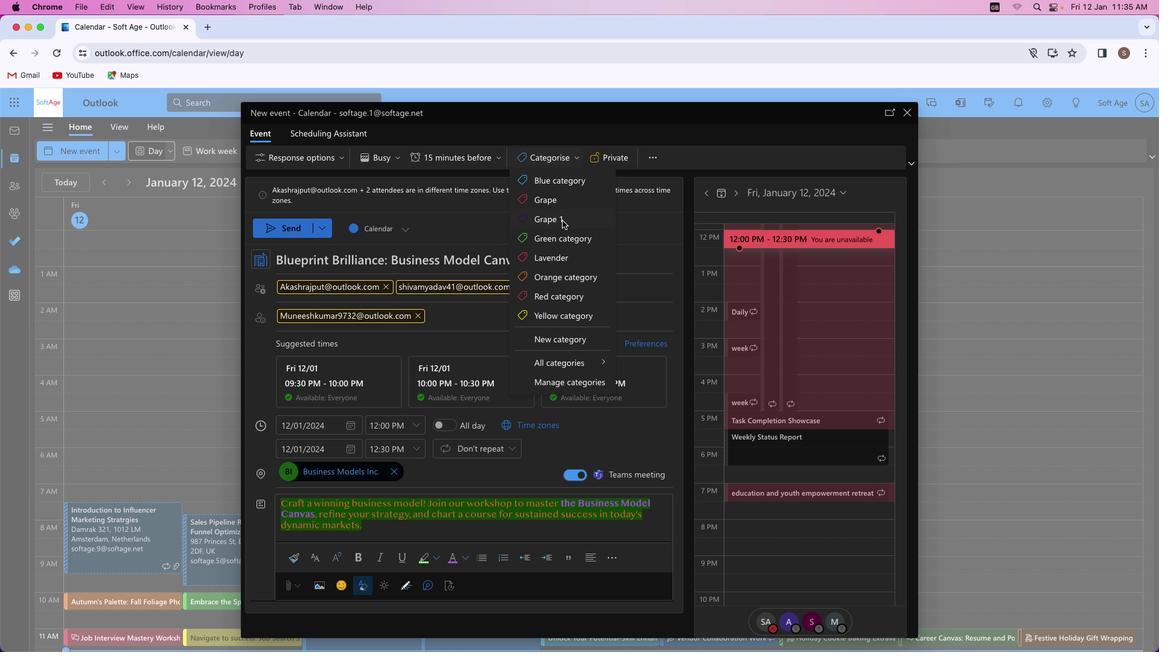 
Action: Mouse moved to (282, 224)
Screenshot: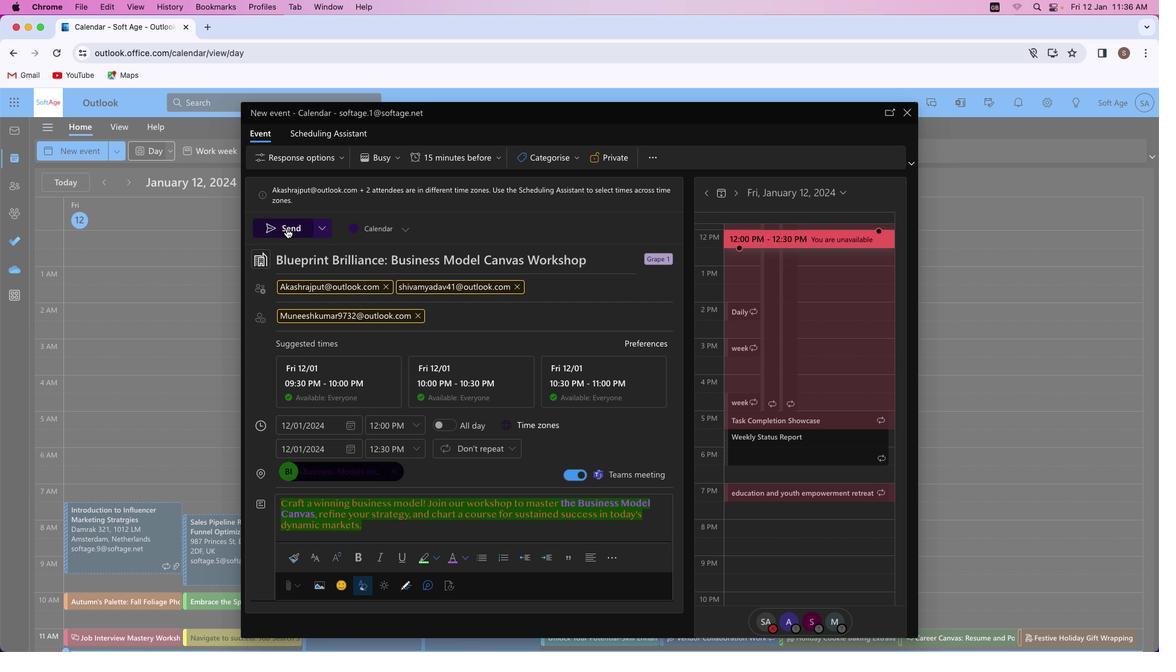 
Action: Mouse pressed left at (282, 224)
Screenshot: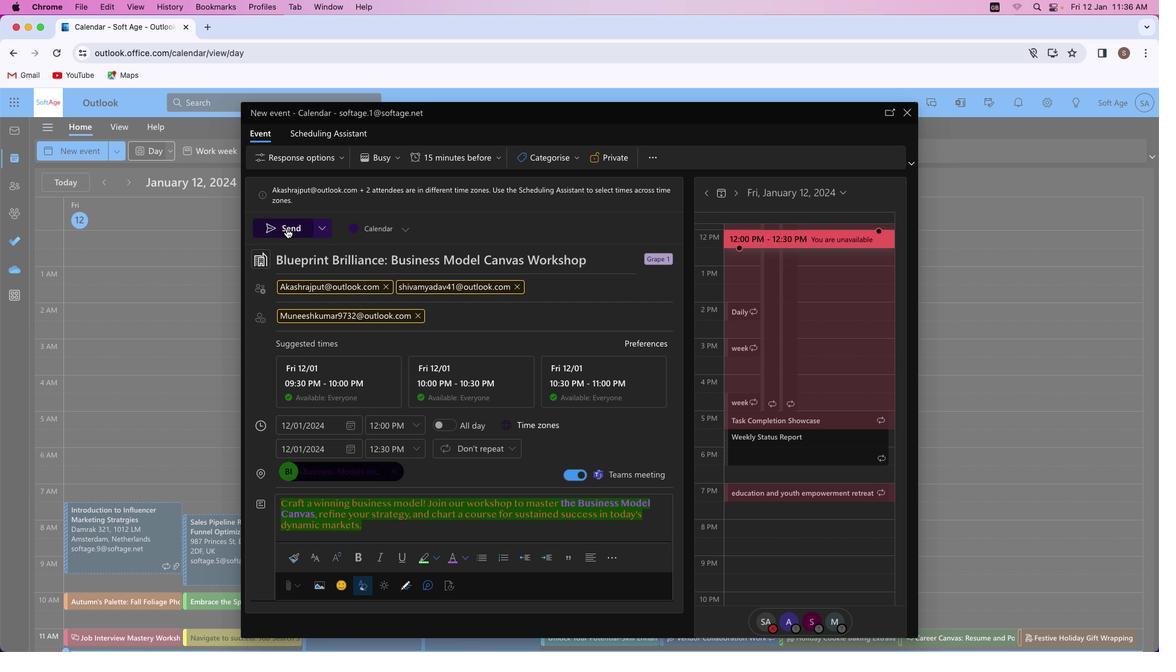
Action: Mouse moved to (604, 419)
Screenshot: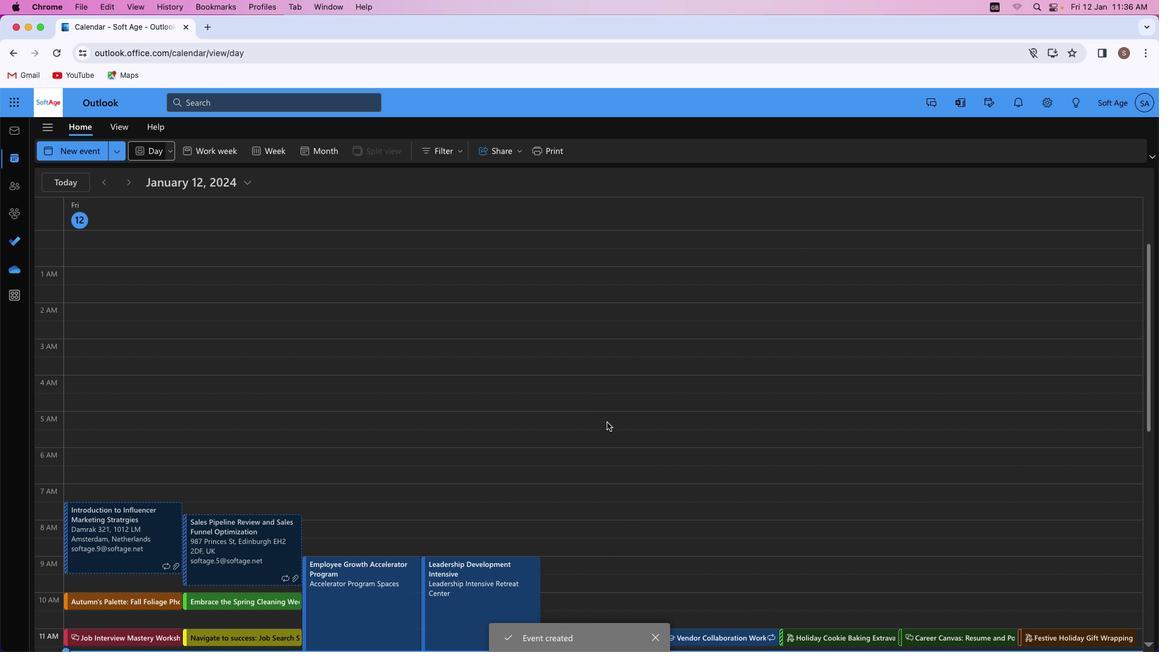 
